 Task: Manage site settings, such as camera and microphone permissions.
Action: Mouse moved to (980, 35)
Screenshot: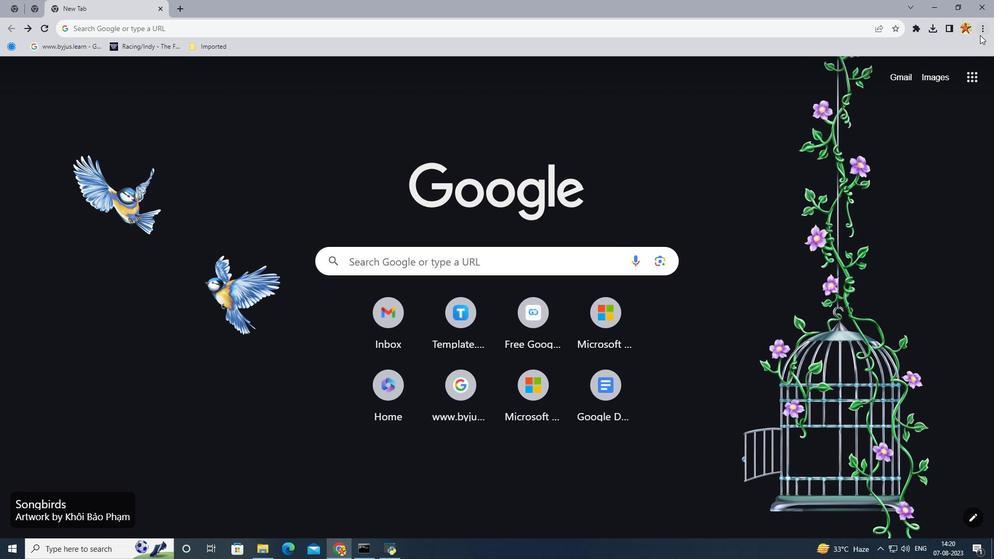 
Action: Mouse pressed left at (980, 35)
Screenshot: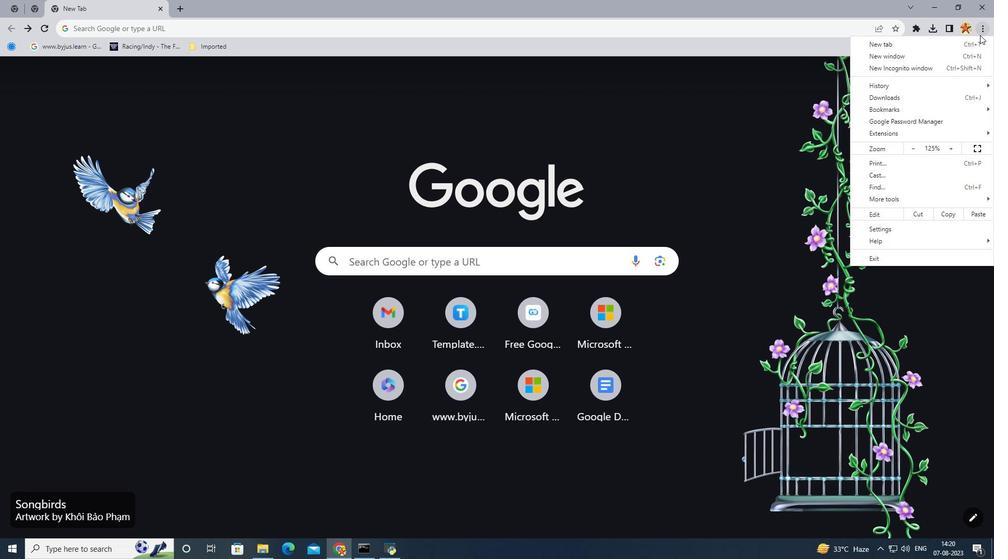 
Action: Mouse moved to (865, 225)
Screenshot: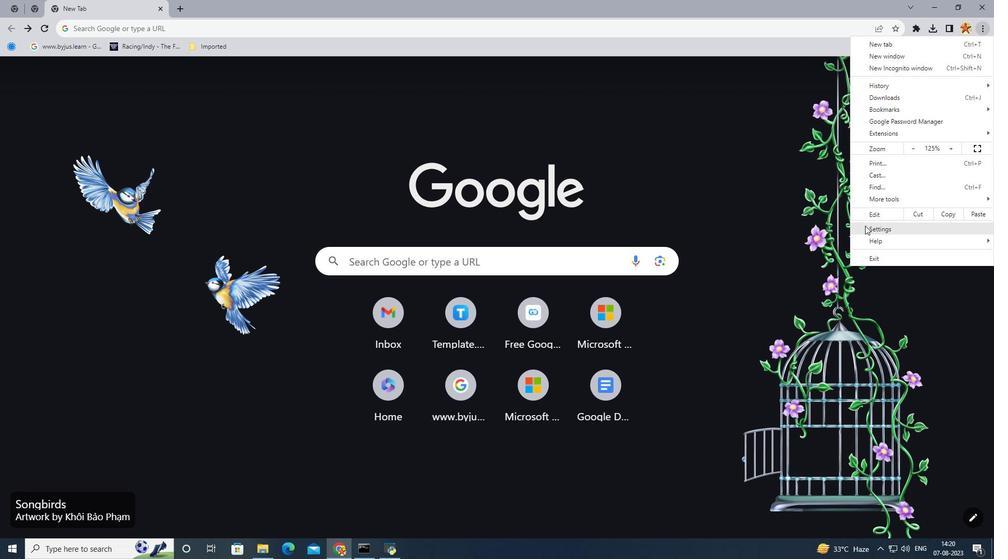
Action: Mouse pressed left at (865, 225)
Screenshot: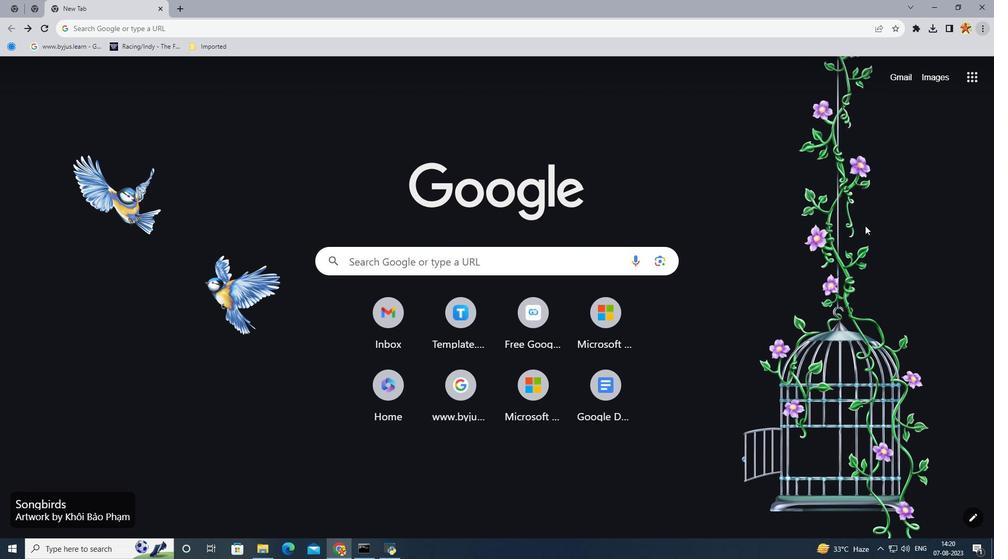 
Action: Mouse moved to (113, 156)
Screenshot: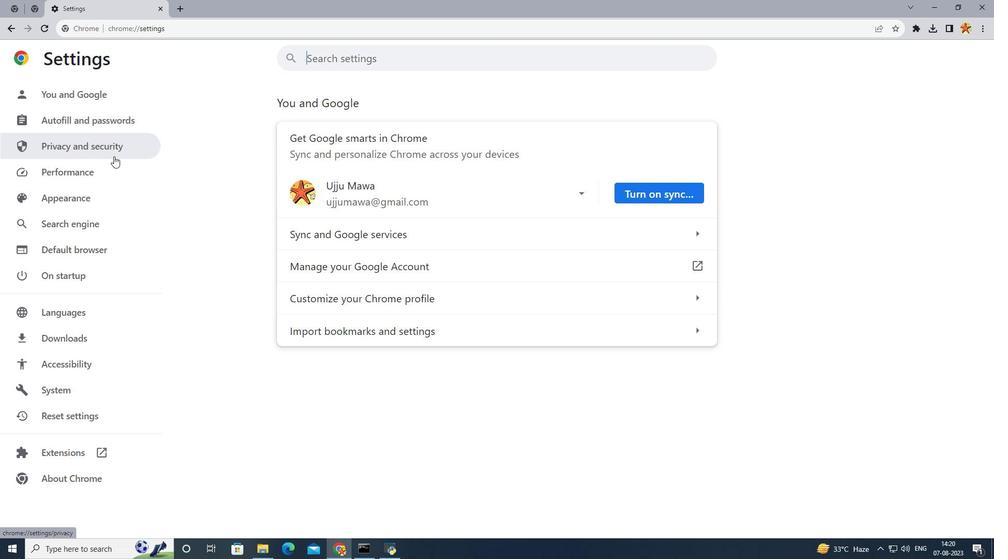 
Action: Mouse pressed left at (113, 156)
Screenshot: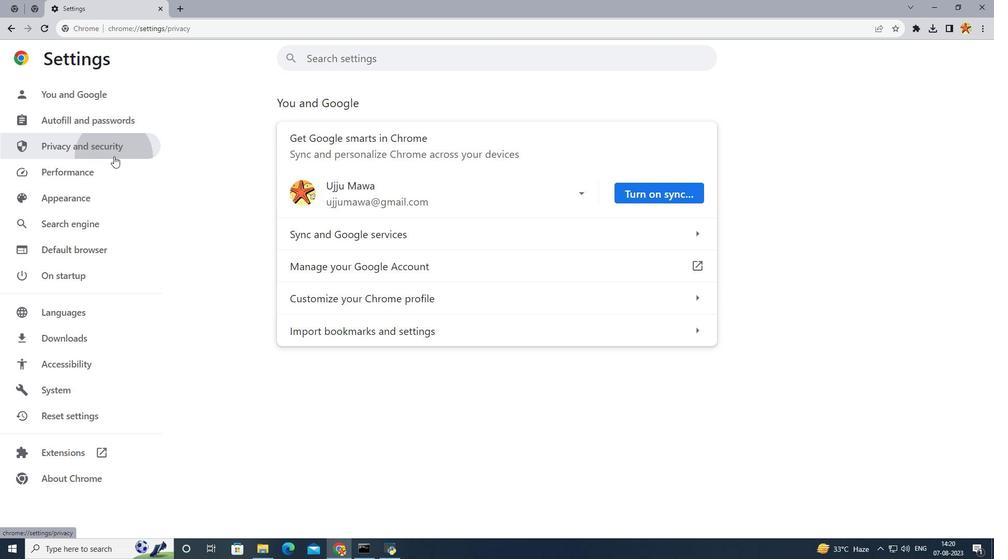 
Action: Mouse moved to (441, 323)
Screenshot: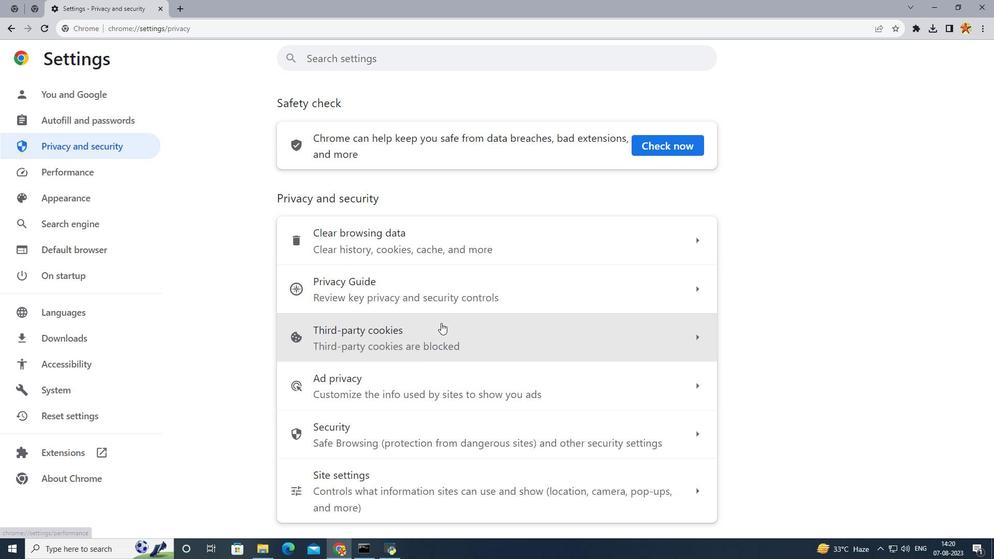 
Action: Mouse scrolled (441, 322) with delta (0, 0)
Screenshot: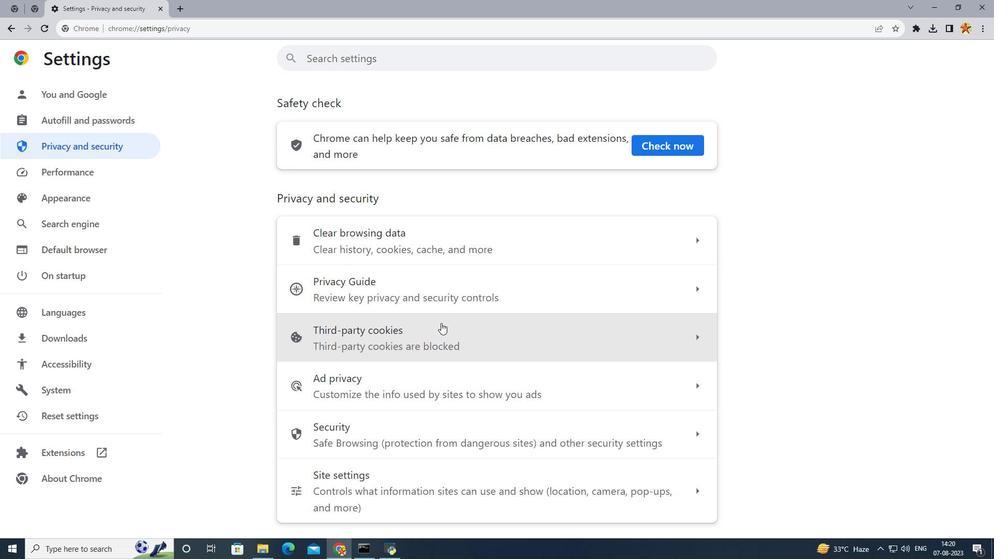
Action: Mouse scrolled (441, 322) with delta (0, 0)
Screenshot: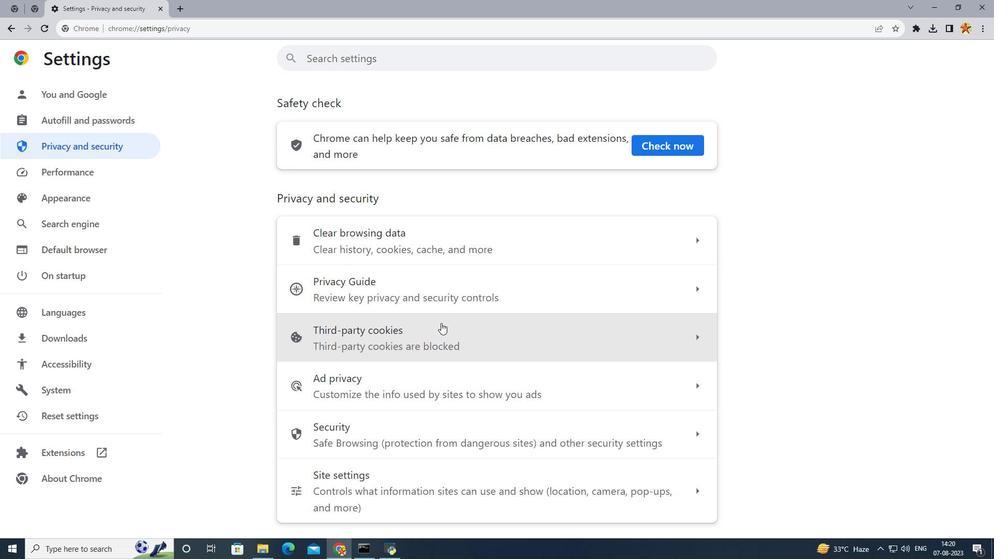 
Action: Mouse scrolled (441, 322) with delta (0, 0)
Screenshot: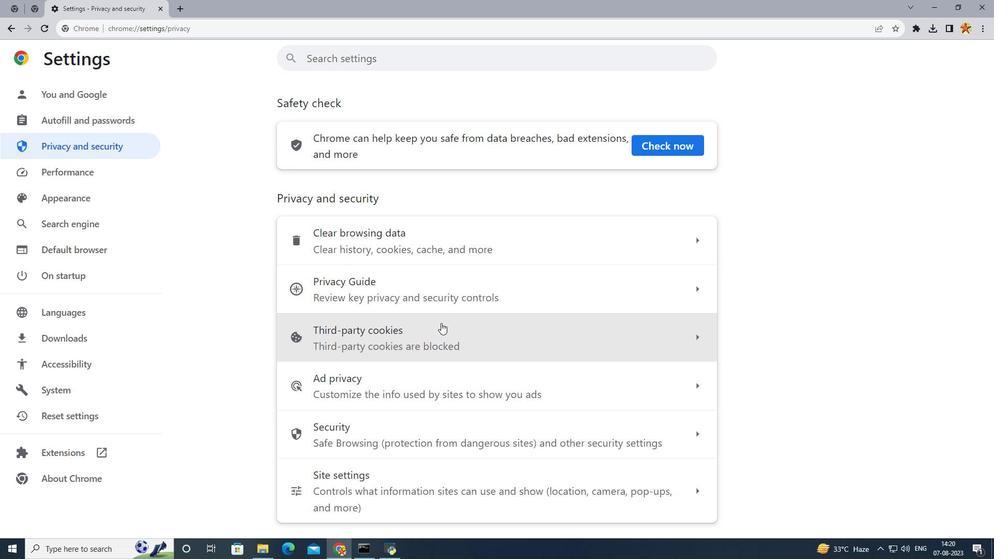 
Action: Mouse scrolled (441, 322) with delta (0, 0)
Screenshot: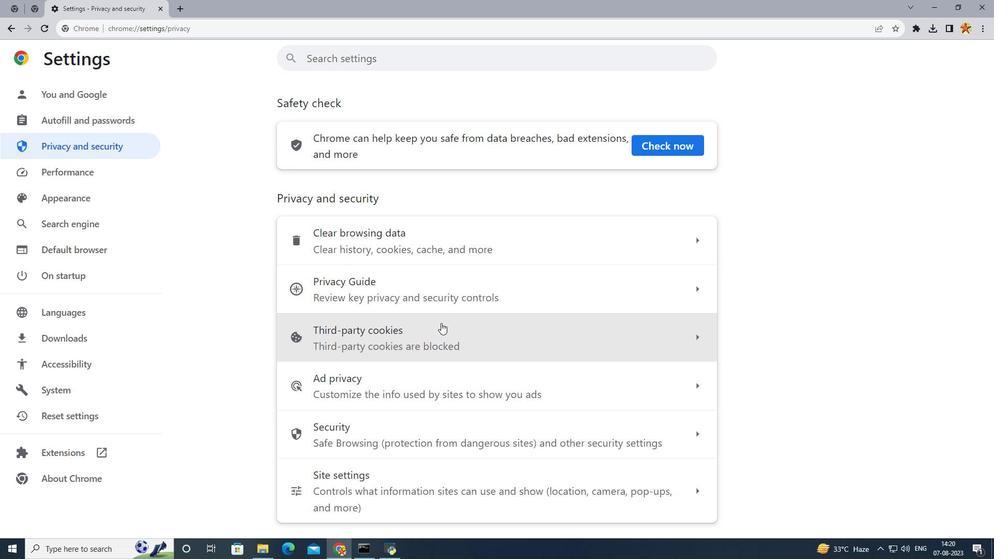 
Action: Mouse scrolled (441, 322) with delta (0, 0)
Screenshot: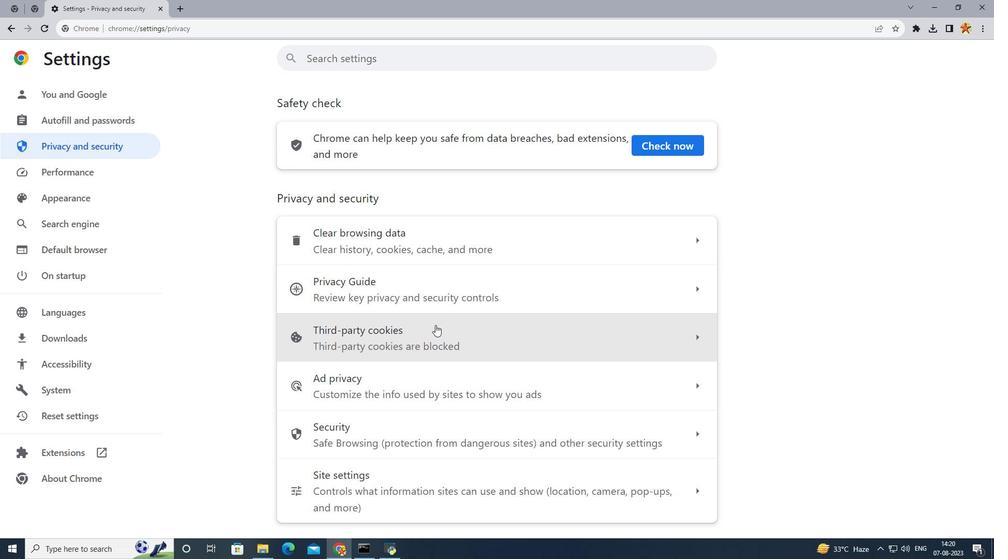 
Action: Mouse scrolled (441, 322) with delta (0, 0)
Screenshot: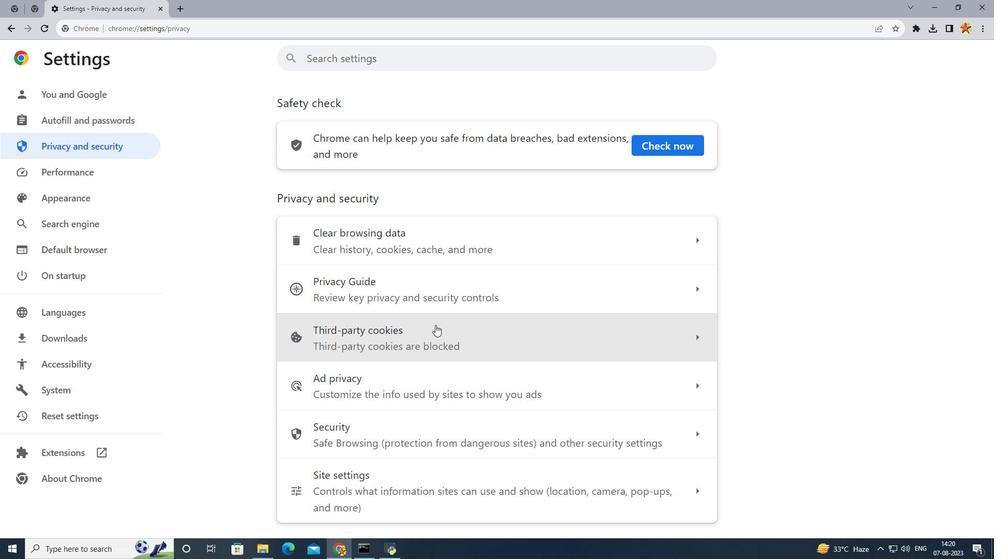 
Action: Mouse moved to (394, 329)
Screenshot: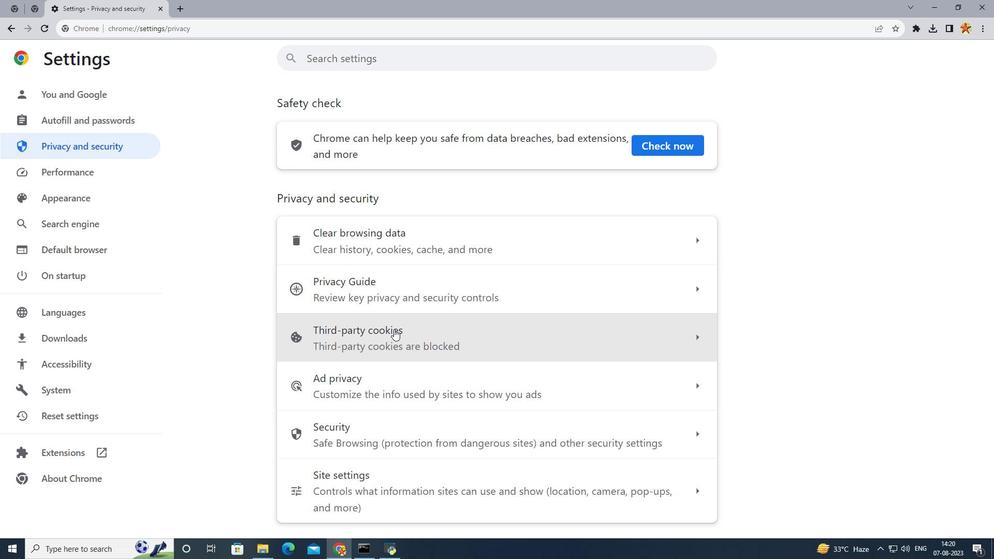 
Action: Mouse scrolled (394, 329) with delta (0, 0)
Screenshot: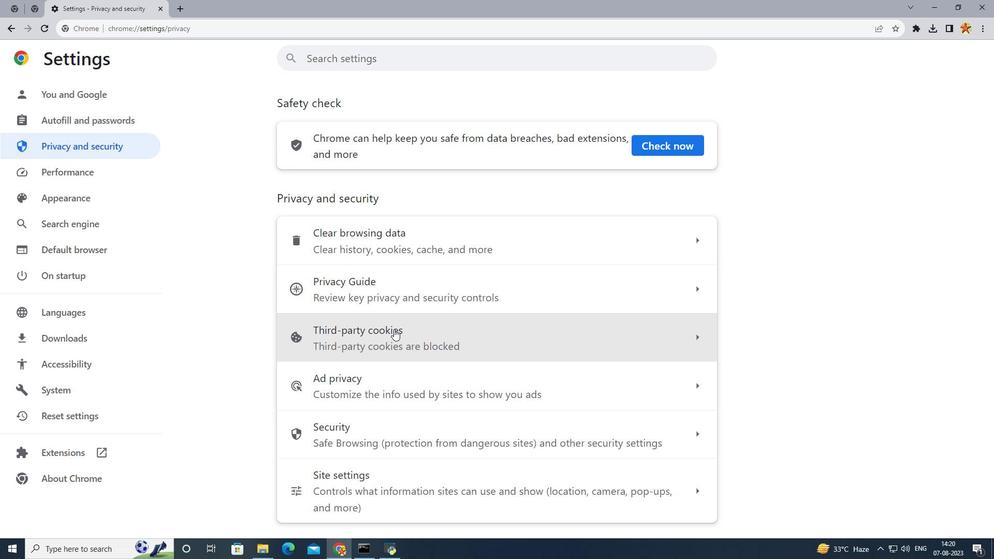
Action: Mouse scrolled (394, 329) with delta (0, 0)
Screenshot: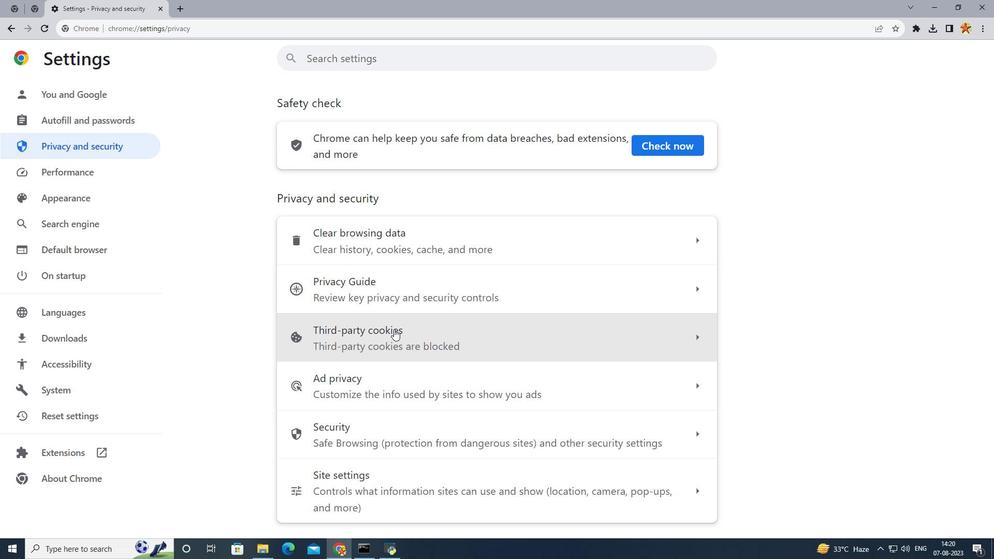 
Action: Mouse scrolled (394, 329) with delta (0, 0)
Screenshot: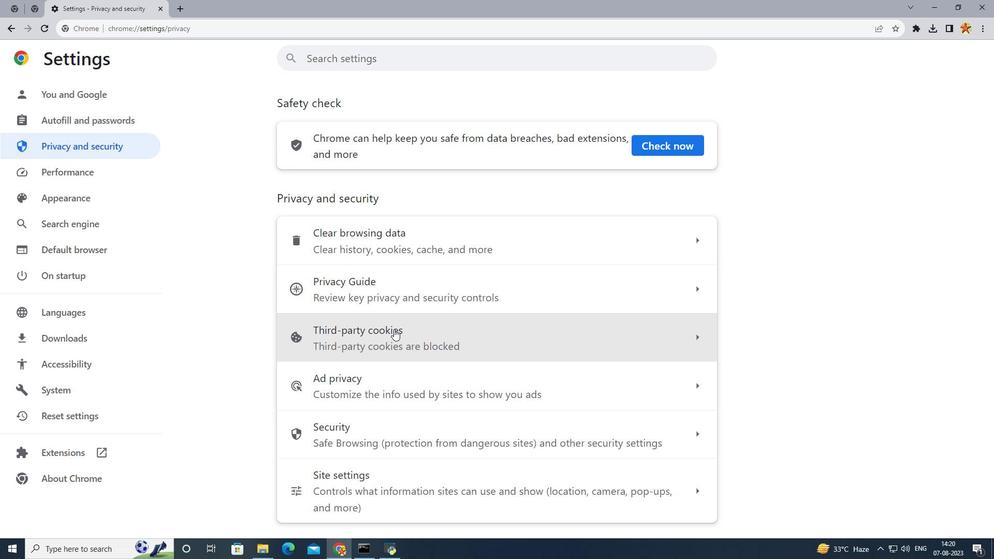 
Action: Mouse scrolled (394, 329) with delta (0, 0)
Screenshot: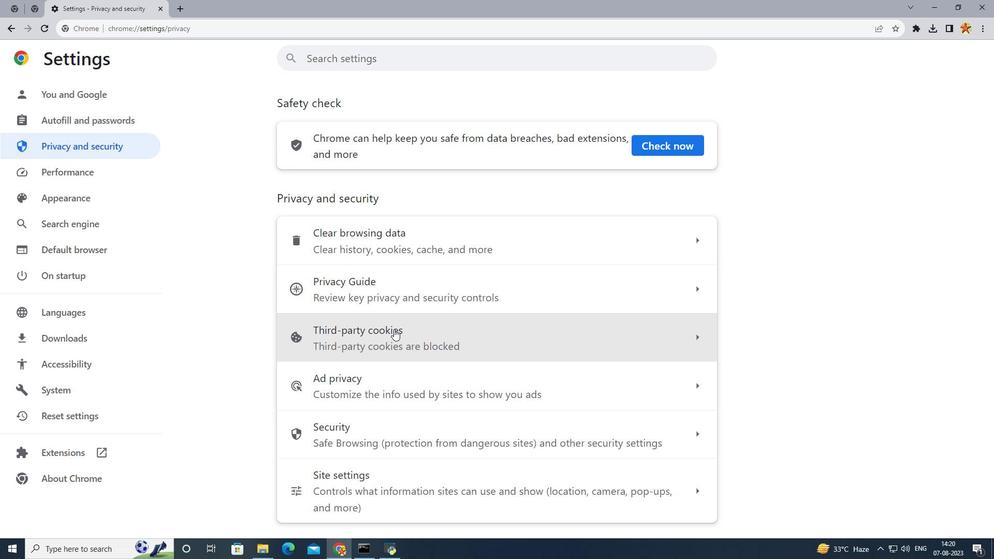 
Action: Mouse scrolled (394, 329) with delta (0, 0)
Screenshot: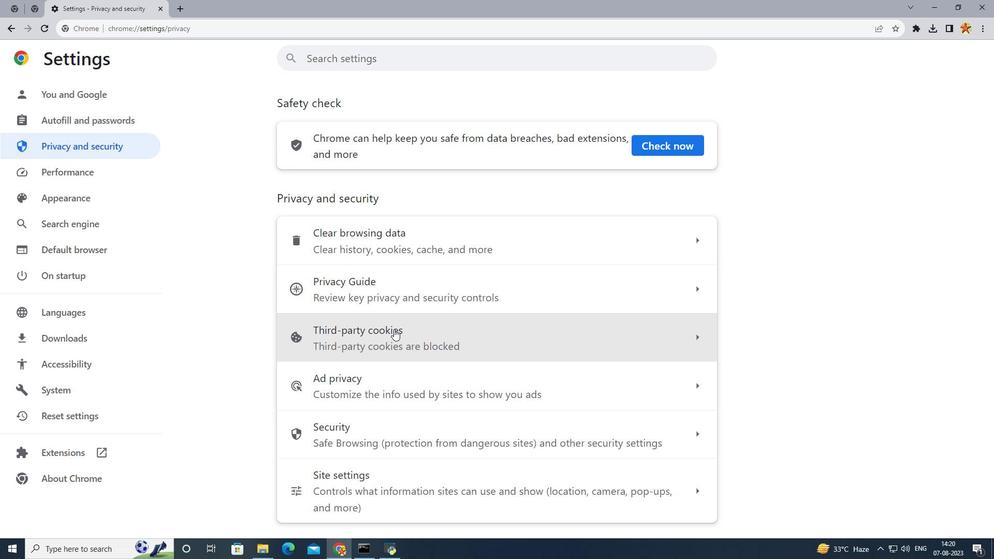 
Action: Mouse scrolled (394, 329) with delta (0, 0)
Screenshot: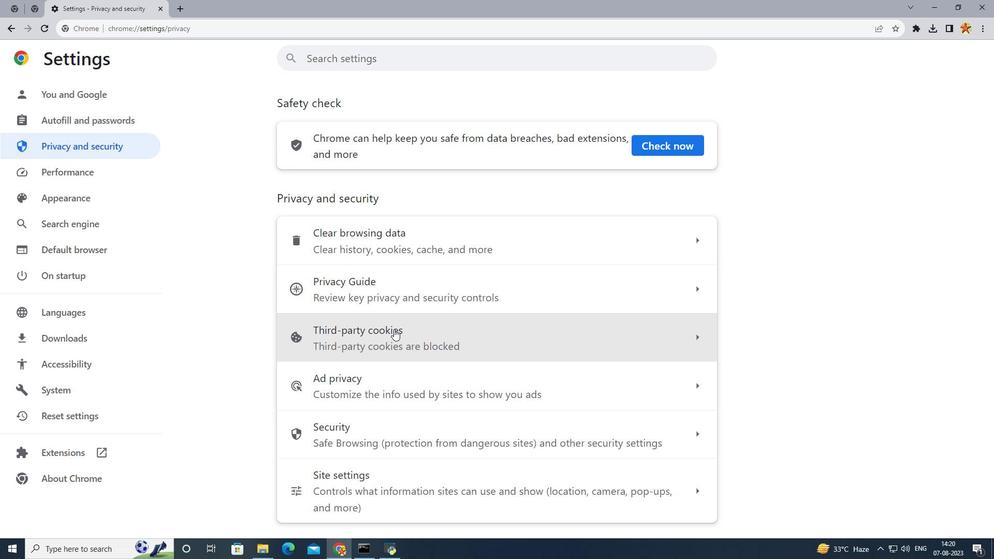 
Action: Mouse moved to (359, 388)
Screenshot: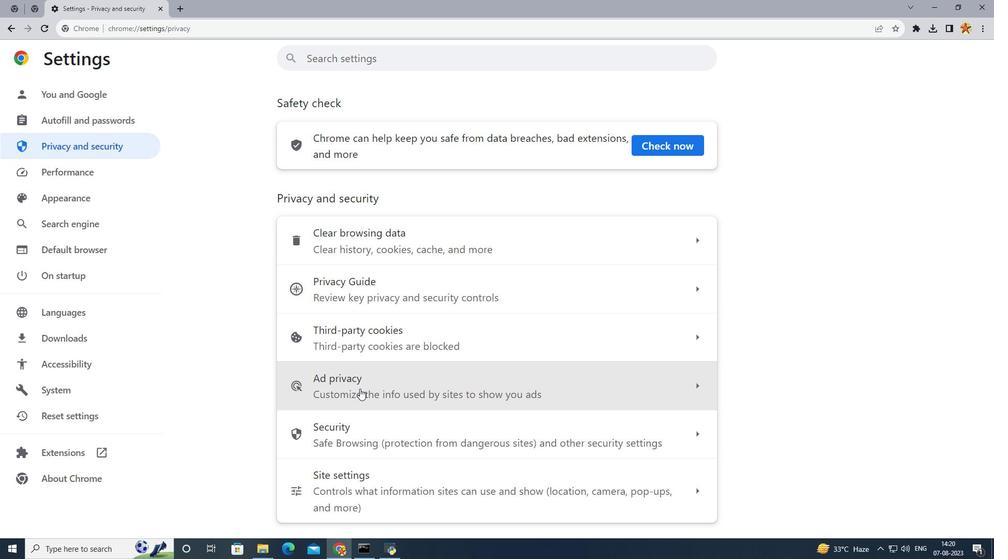 
Action: Mouse scrolled (359, 388) with delta (0, 0)
Screenshot: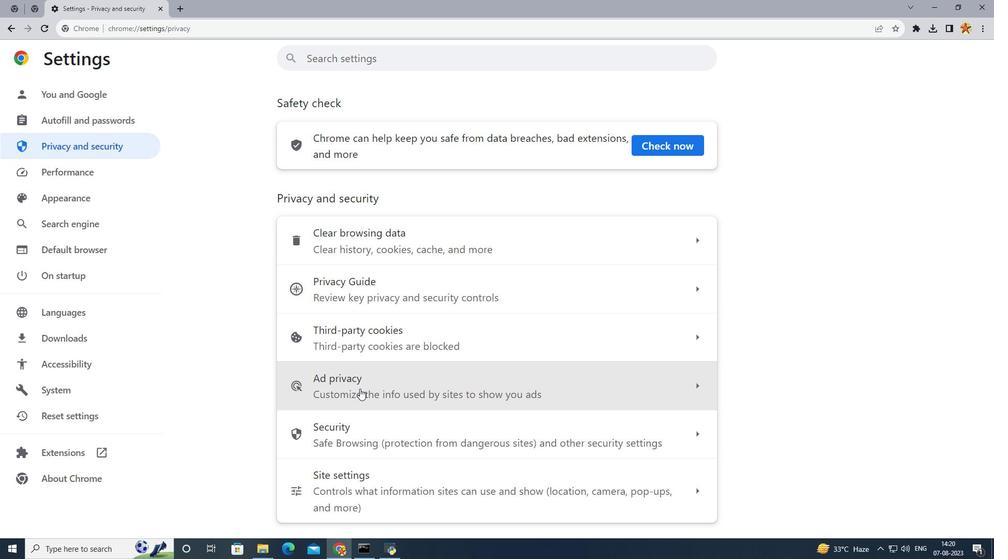 
Action: Mouse moved to (357, 485)
Screenshot: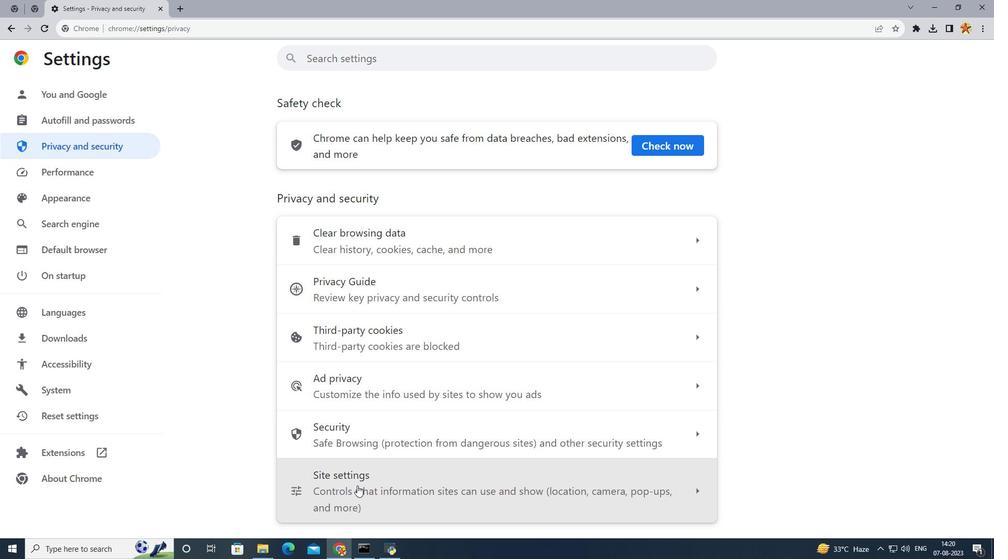 
Action: Mouse scrolled (357, 485) with delta (0, 0)
Screenshot: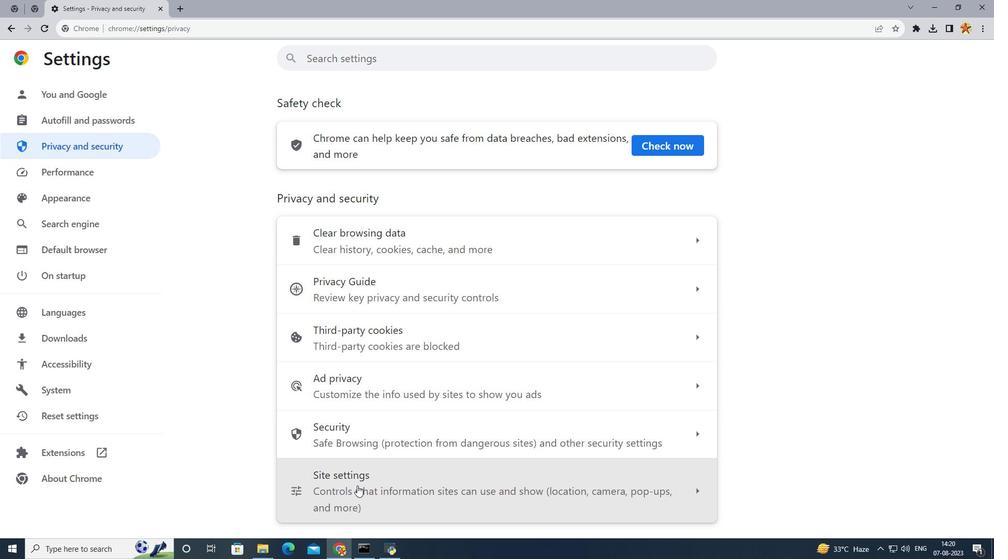 
Action: Mouse pressed left at (357, 485)
Screenshot: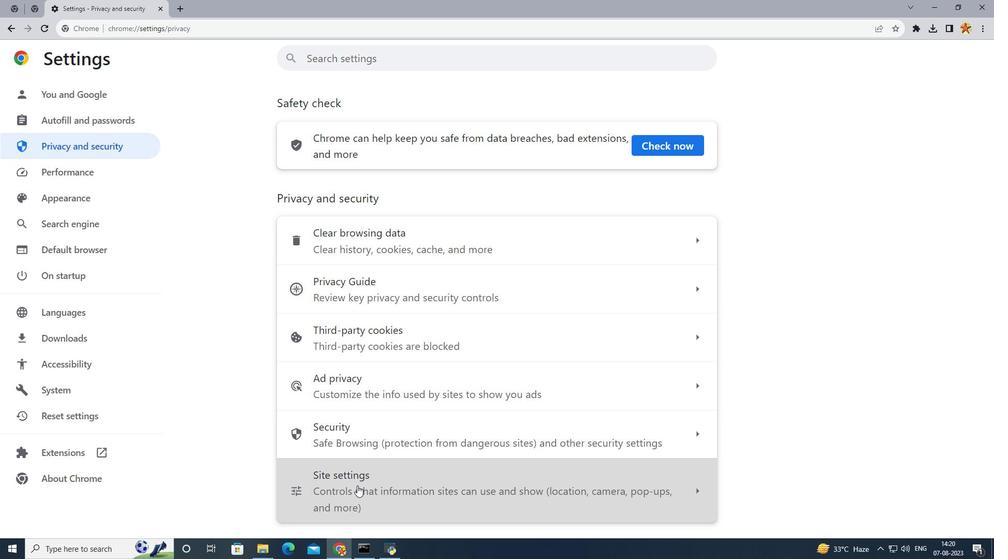 
Action: Mouse moved to (376, 445)
Screenshot: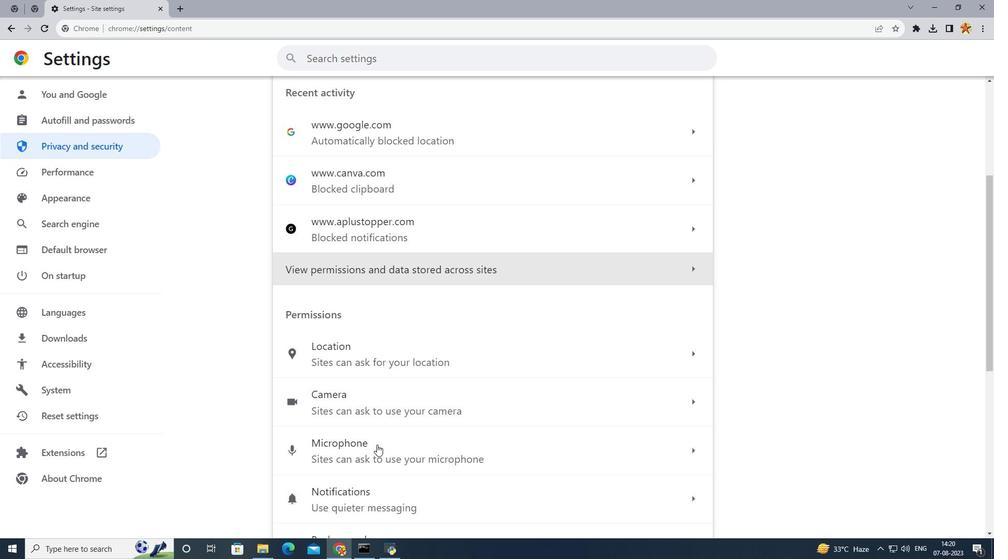 
Action: Mouse scrolled (376, 430) with delta (0, 0)
Screenshot: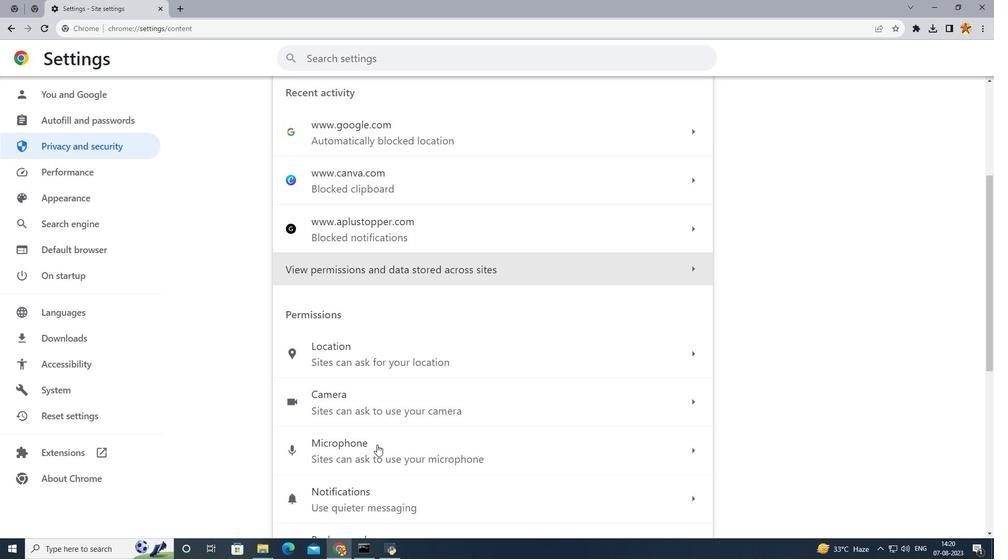 
Action: Mouse moved to (376, 444)
Screenshot: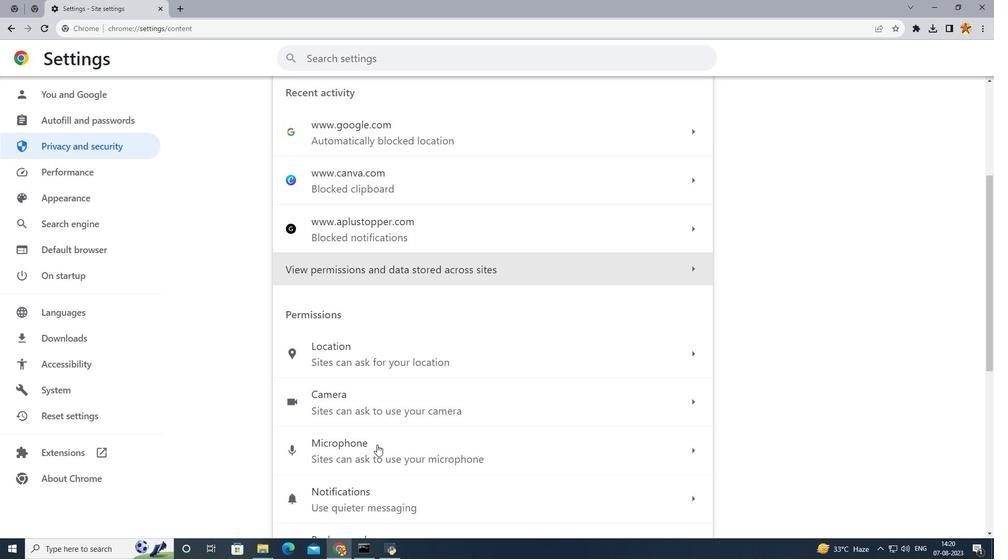 
Action: Mouse scrolled (376, 436) with delta (0, 0)
Screenshot: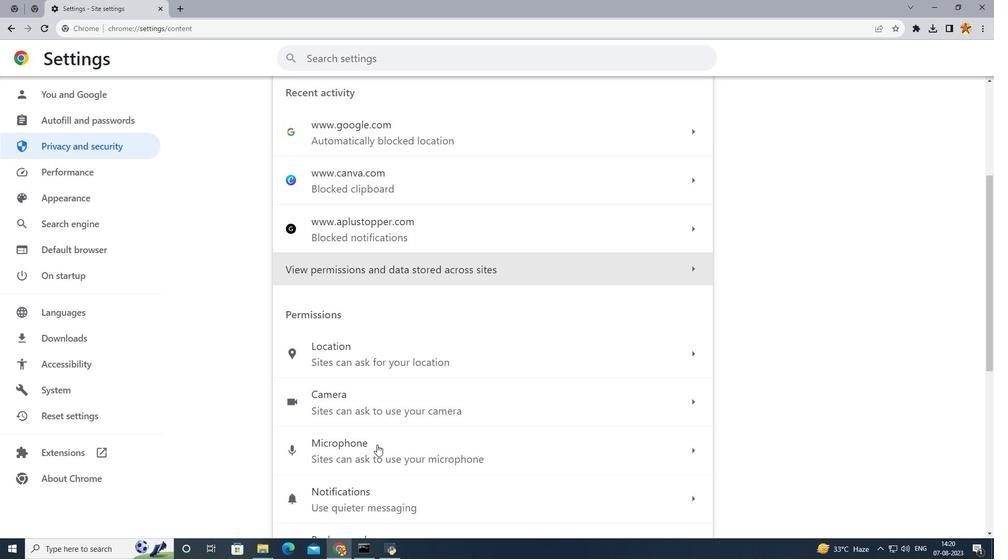 
Action: Mouse scrolled (375, 443) with delta (0, 0)
Screenshot: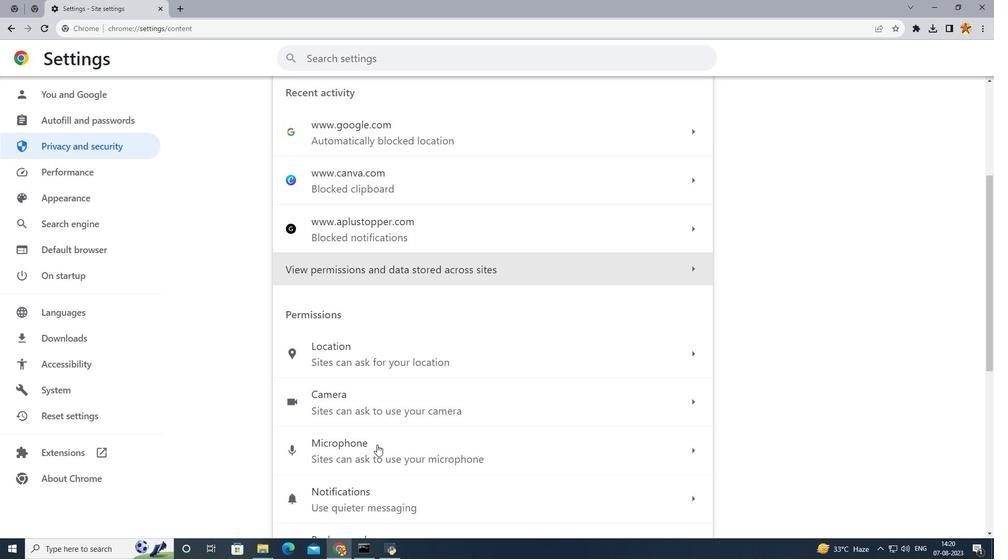 
Action: Mouse scrolled (374, 445) with delta (0, 0)
Screenshot: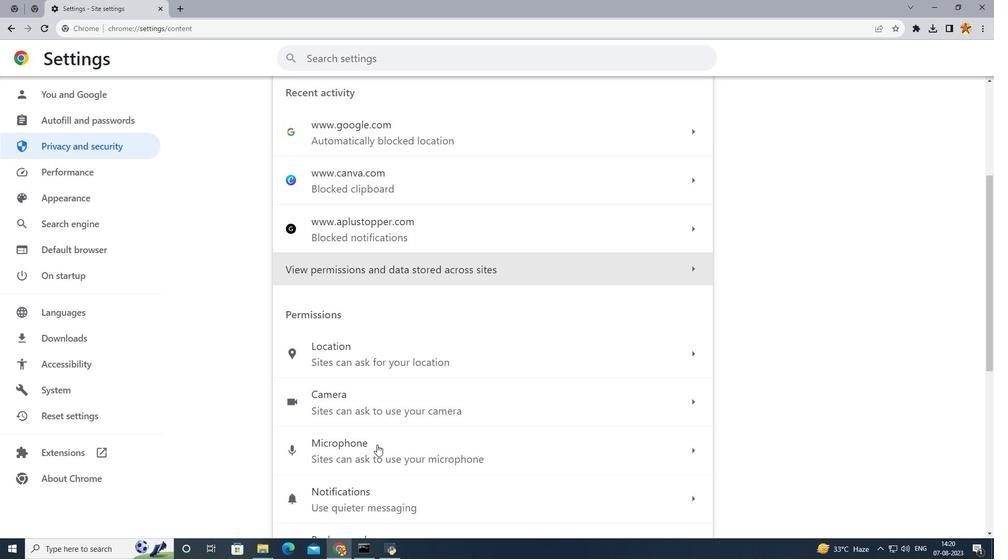 
Action: Mouse scrolled (374, 445) with delta (0, -1)
Screenshot: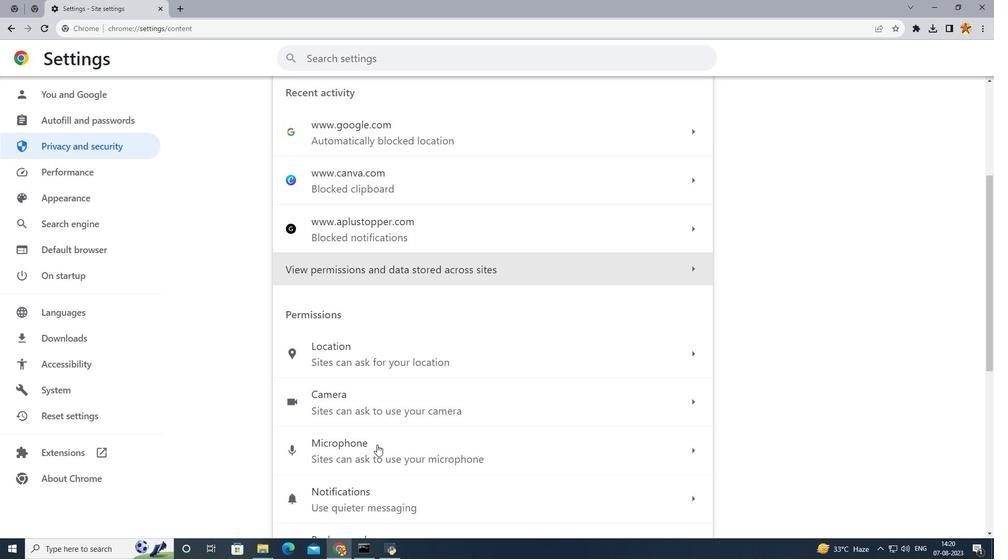 
Action: Mouse scrolled (374, 445) with delta (0, 0)
Screenshot: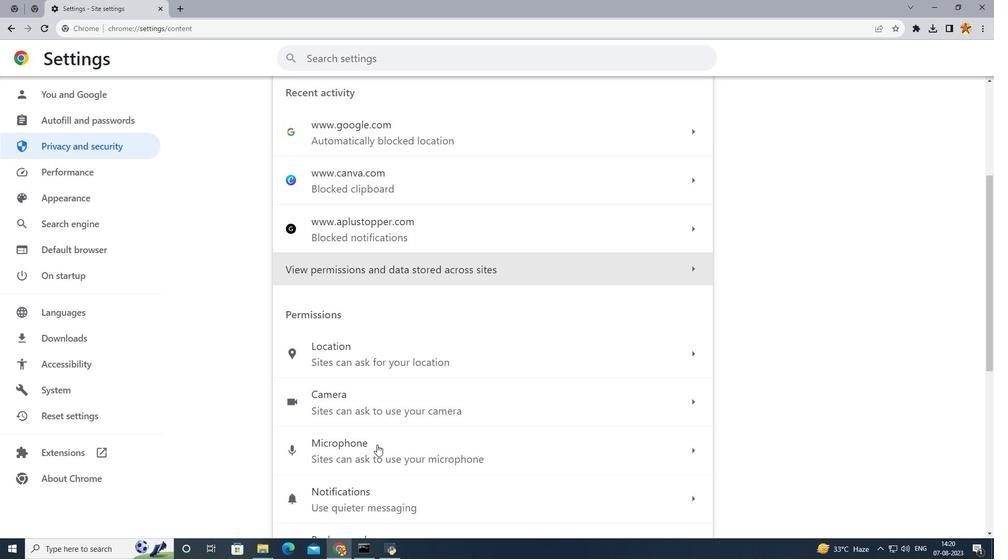 
Action: Mouse scrolled (373, 445) with delta (0, 0)
Screenshot: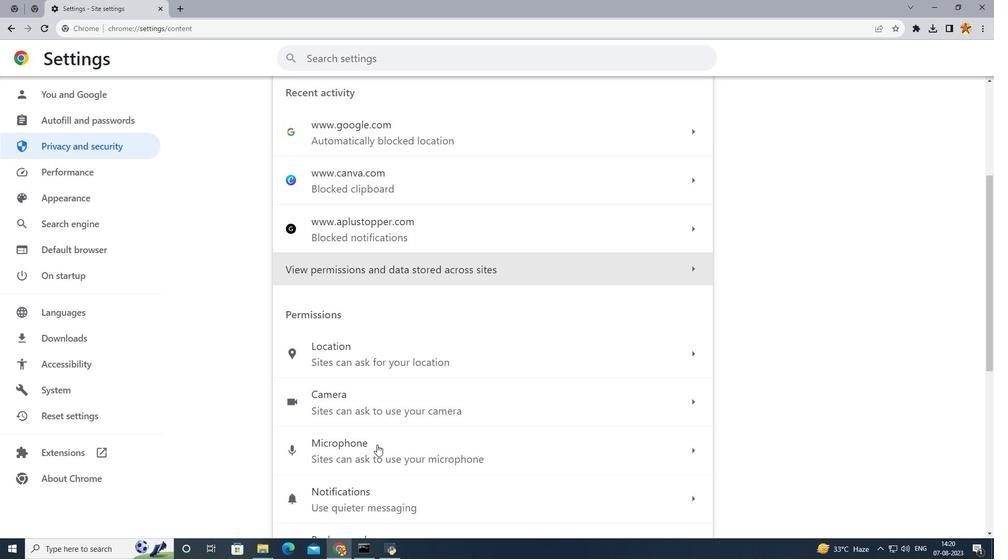 
Action: Mouse scrolled (373, 445) with delta (0, 0)
Screenshot: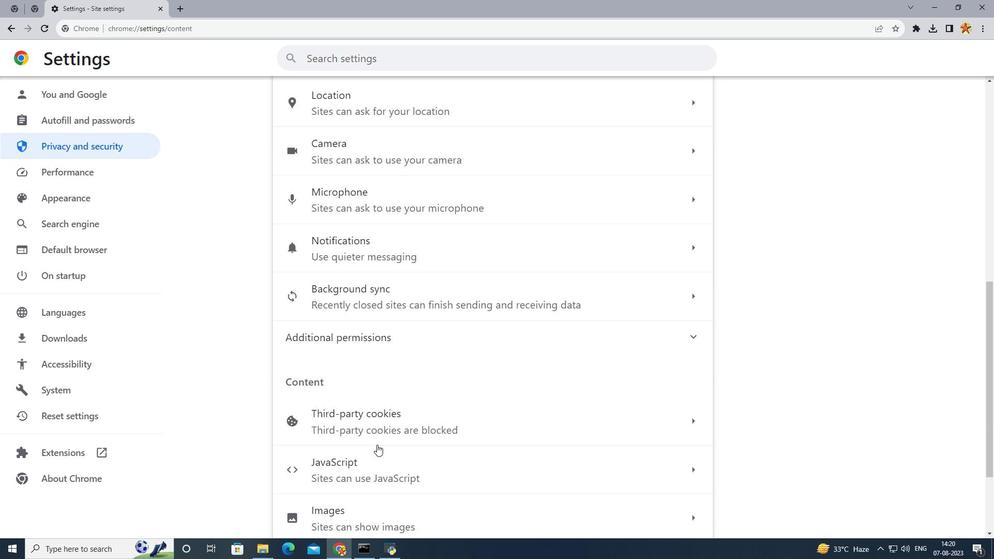 
Action: Mouse moved to (380, 444)
Screenshot: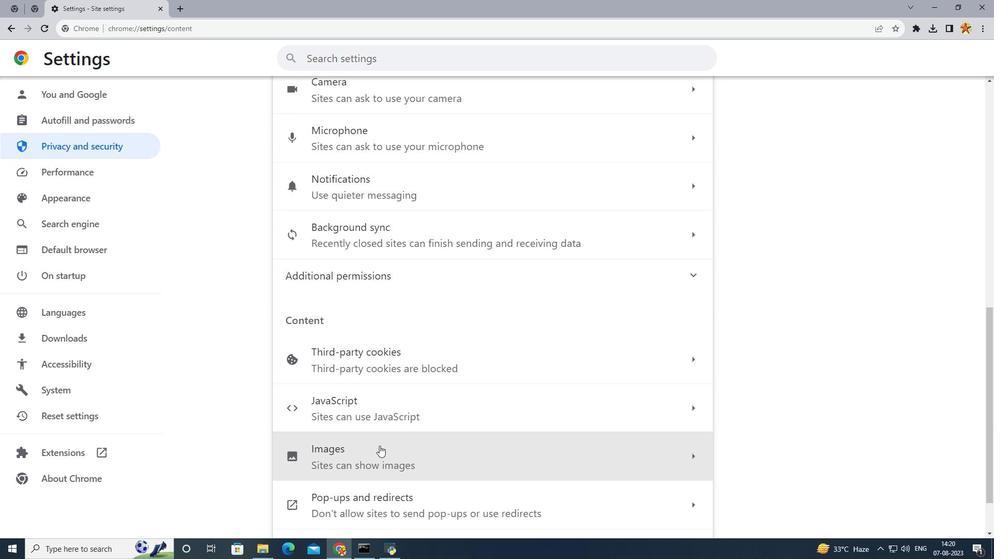 
Action: Mouse scrolled (380, 443) with delta (0, 0)
Screenshot: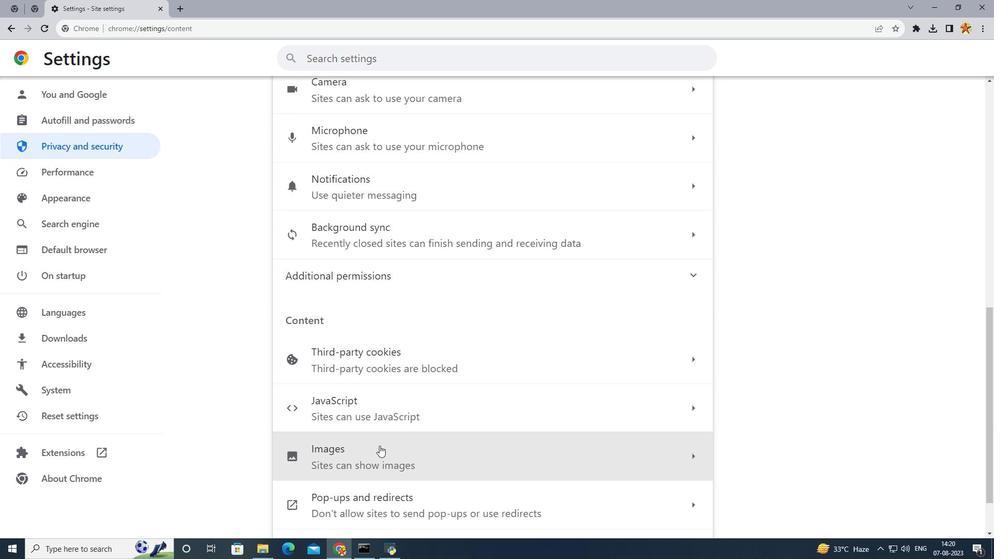 
Action: Mouse moved to (380, 445)
Screenshot: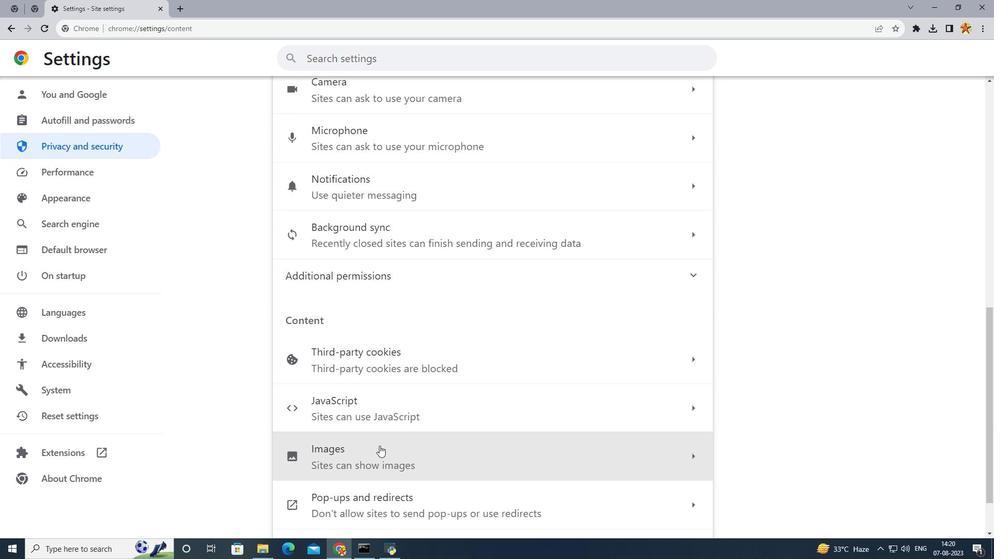 
Action: Mouse scrolled (380, 444) with delta (0, 0)
Screenshot: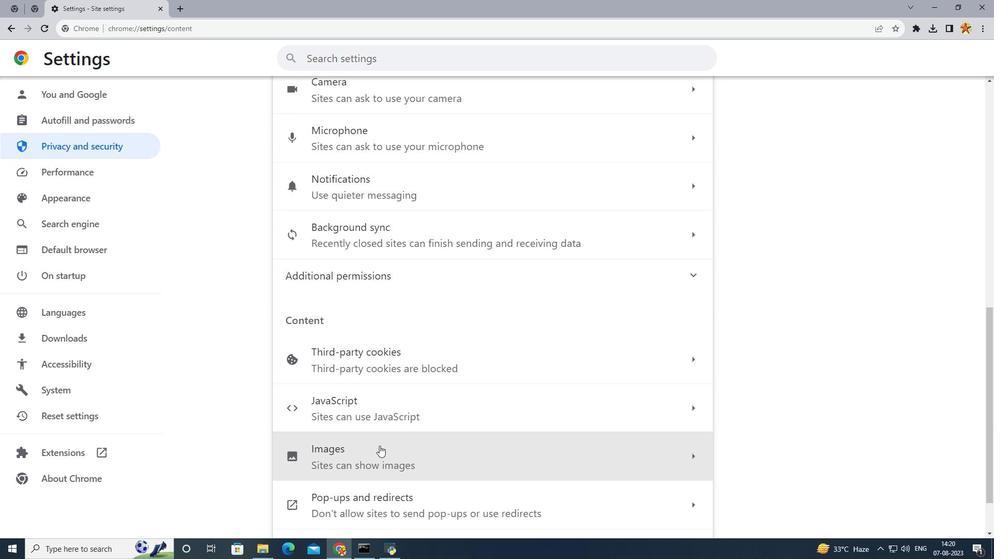 
Action: Mouse moved to (380, 445)
Screenshot: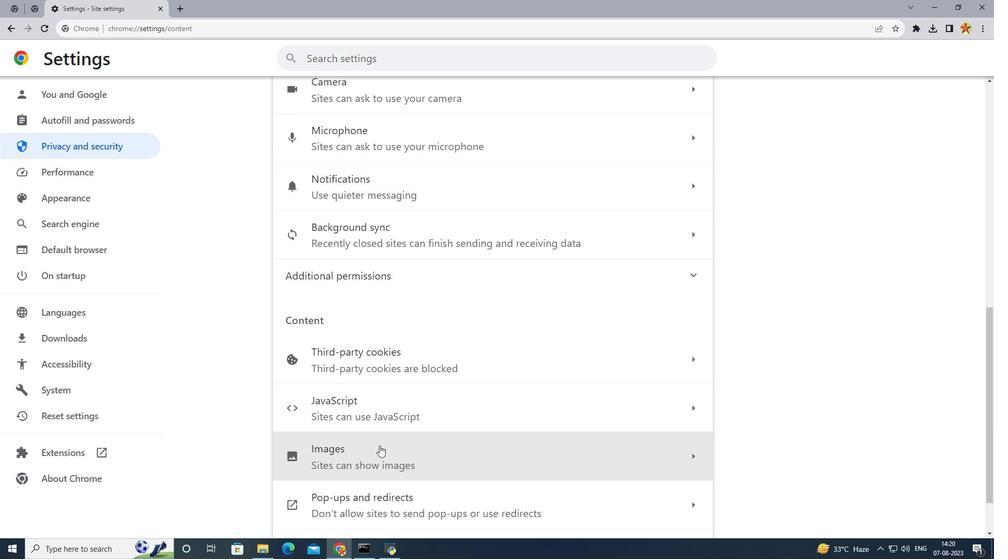 
Action: Mouse scrolled (380, 445) with delta (0, 0)
Screenshot: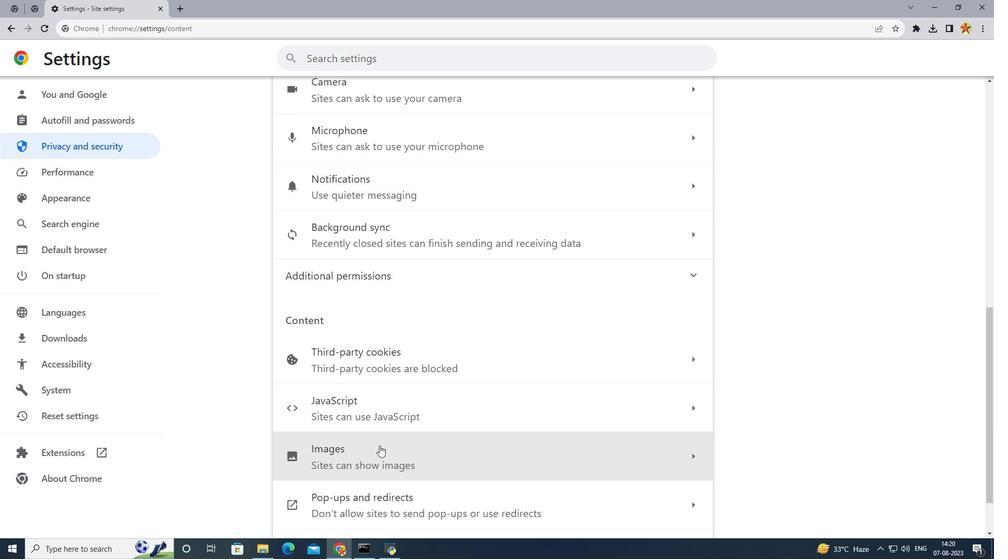 
Action: Mouse scrolled (380, 445) with delta (0, 0)
Screenshot: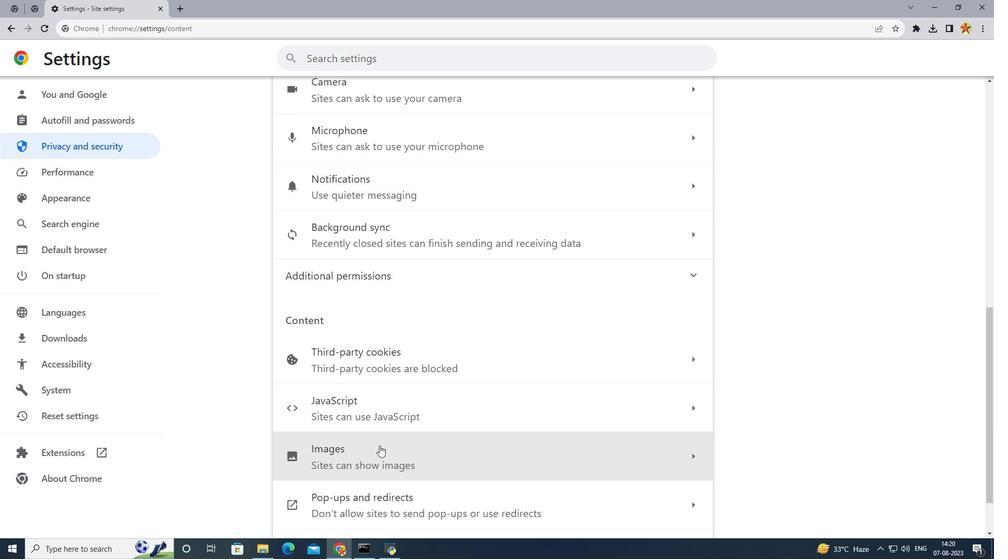 
Action: Mouse moved to (379, 445)
Screenshot: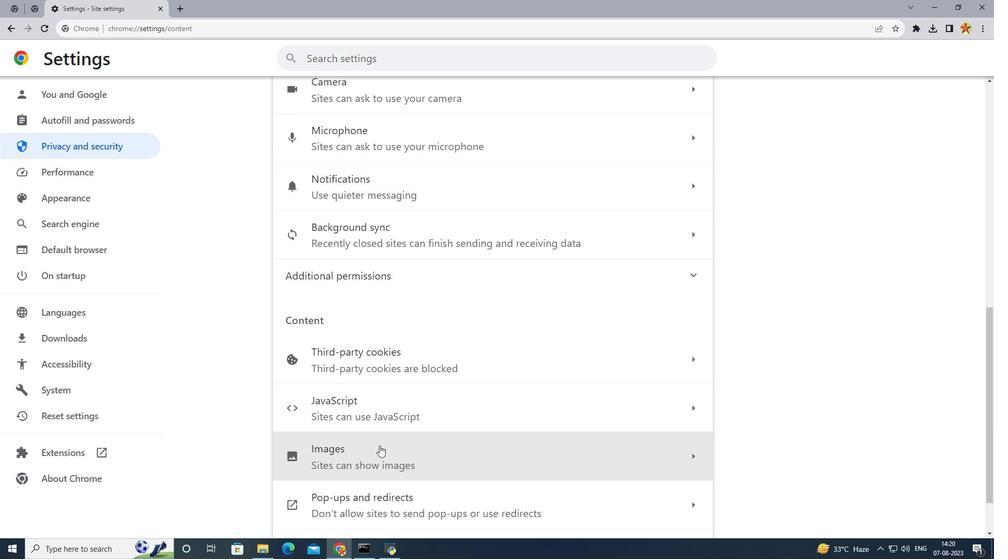 
Action: Mouse scrolled (379, 445) with delta (0, 0)
Screenshot: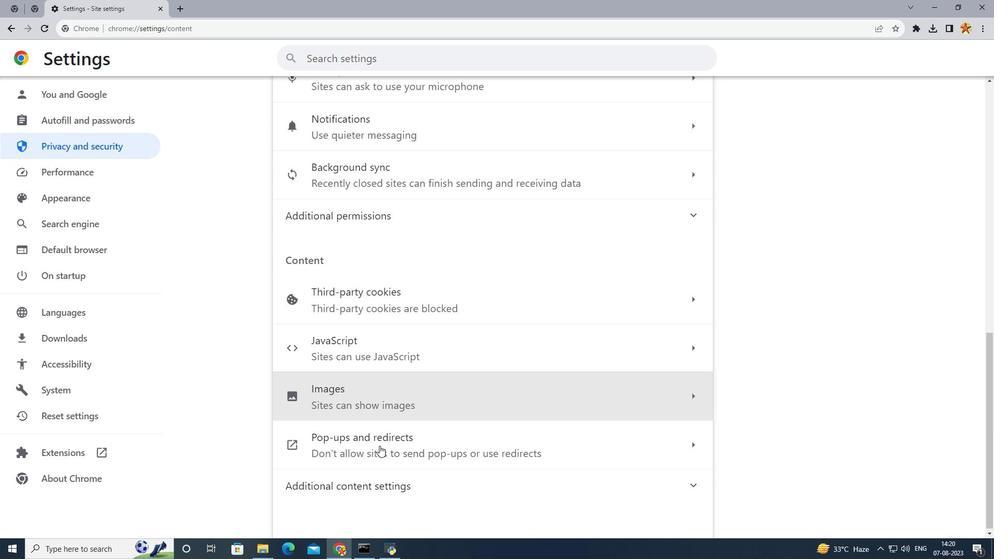 
Action: Mouse scrolled (379, 445) with delta (0, 0)
Screenshot: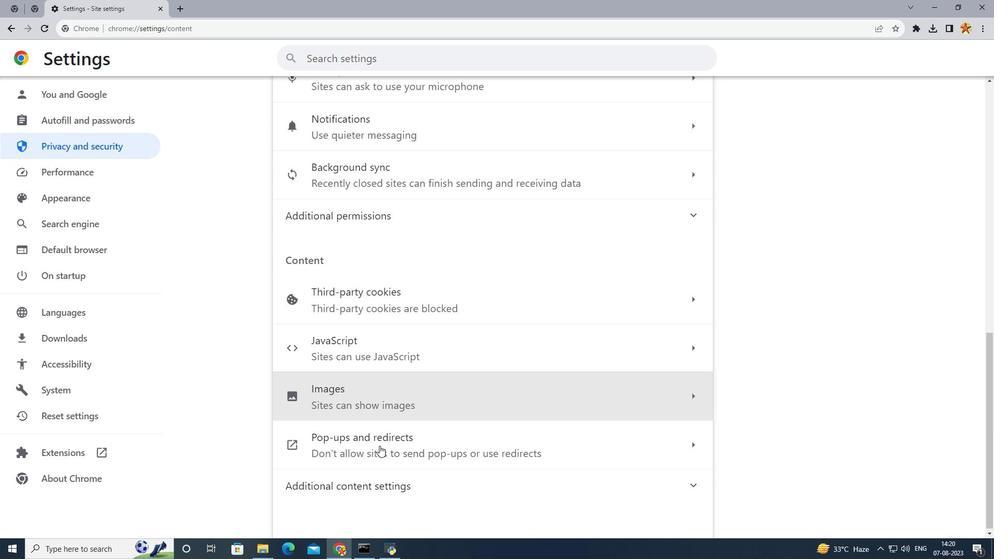 
Action: Mouse scrolled (379, 445) with delta (0, 0)
Screenshot: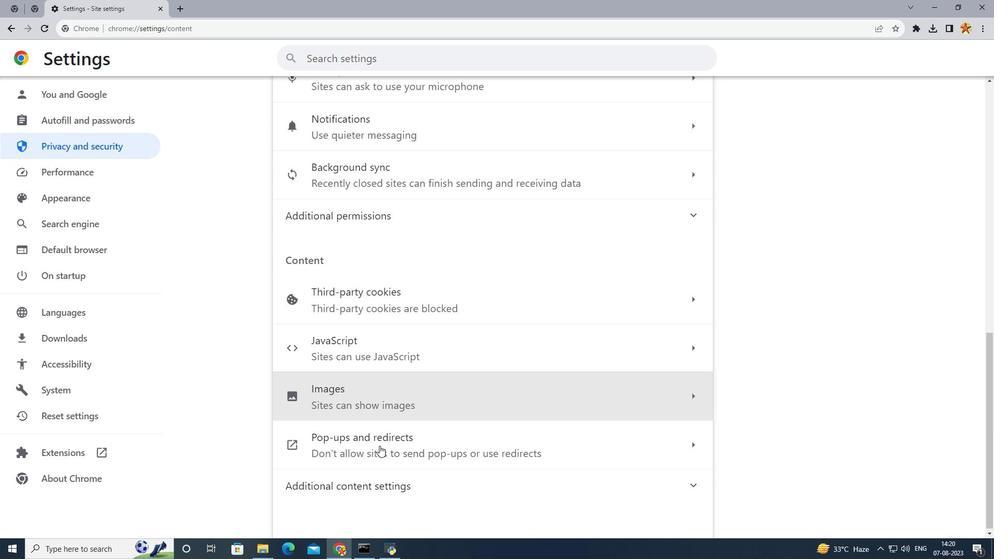 
Action: Mouse moved to (379, 445)
Screenshot: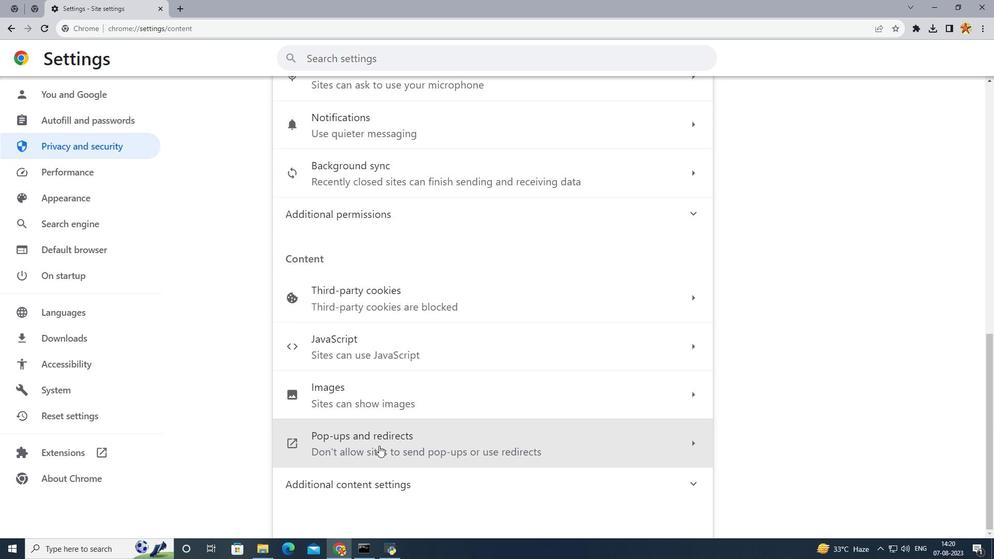 
Action: Mouse scrolled (379, 446) with delta (0, 0)
Screenshot: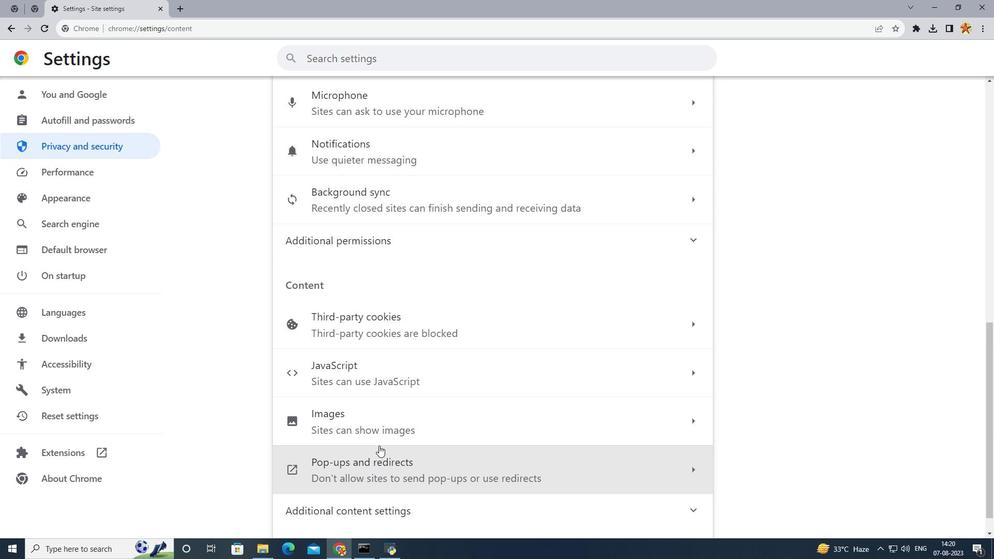 
Action: Mouse scrolled (379, 446) with delta (0, 0)
Screenshot: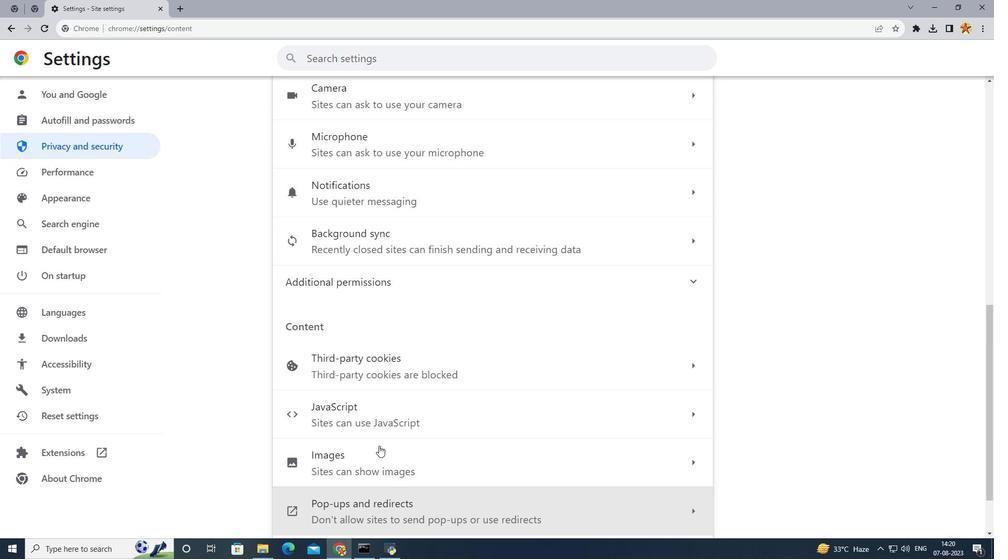 
Action: Mouse scrolled (379, 446) with delta (0, 0)
Screenshot: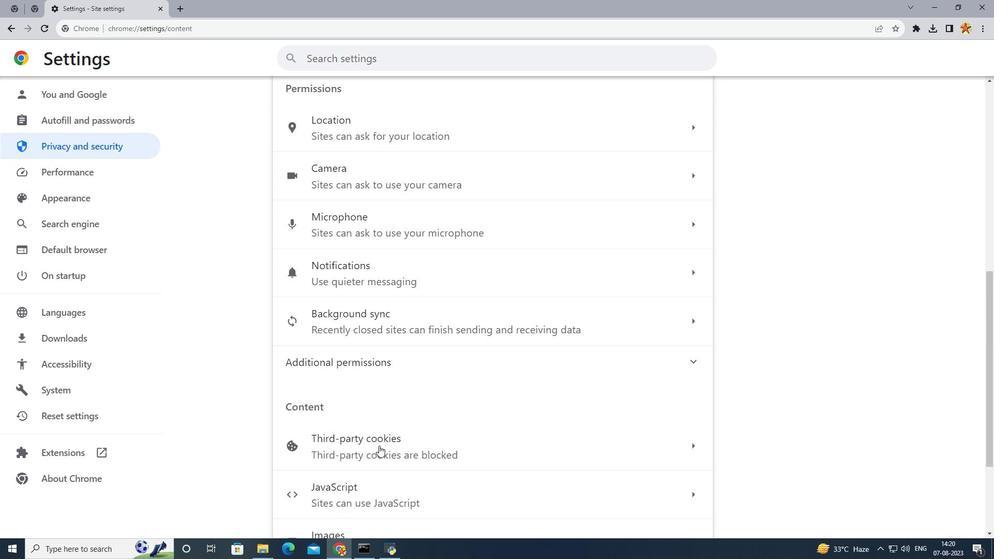 
Action: Mouse moved to (379, 445)
Screenshot: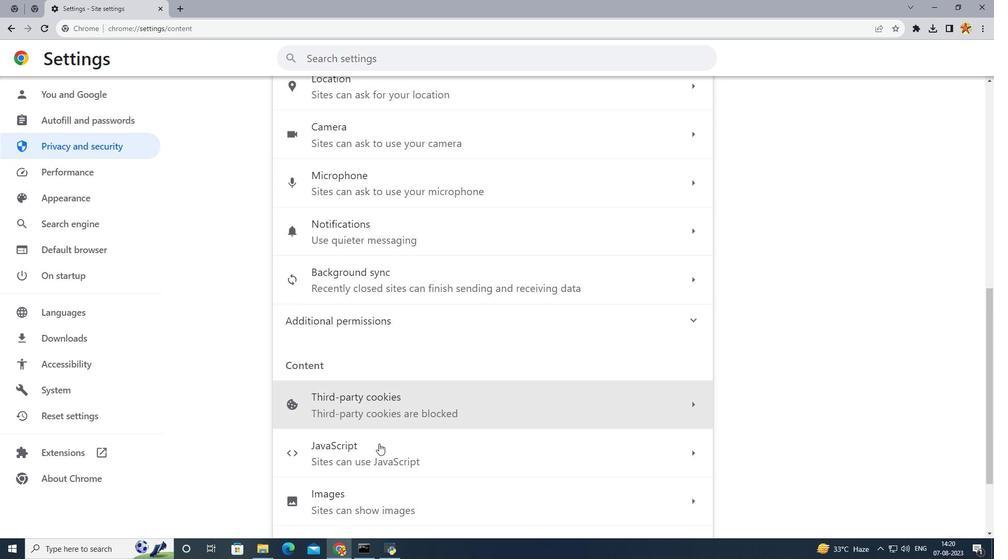 
Action: Mouse scrolled (379, 444) with delta (0, 0)
Screenshot: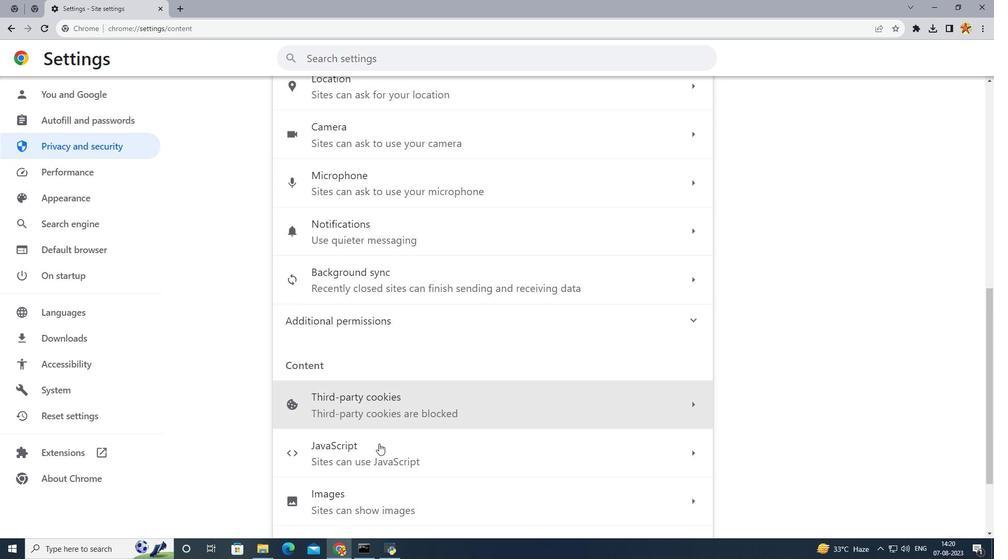
Action: Mouse scrolled (379, 444) with delta (0, 0)
Screenshot: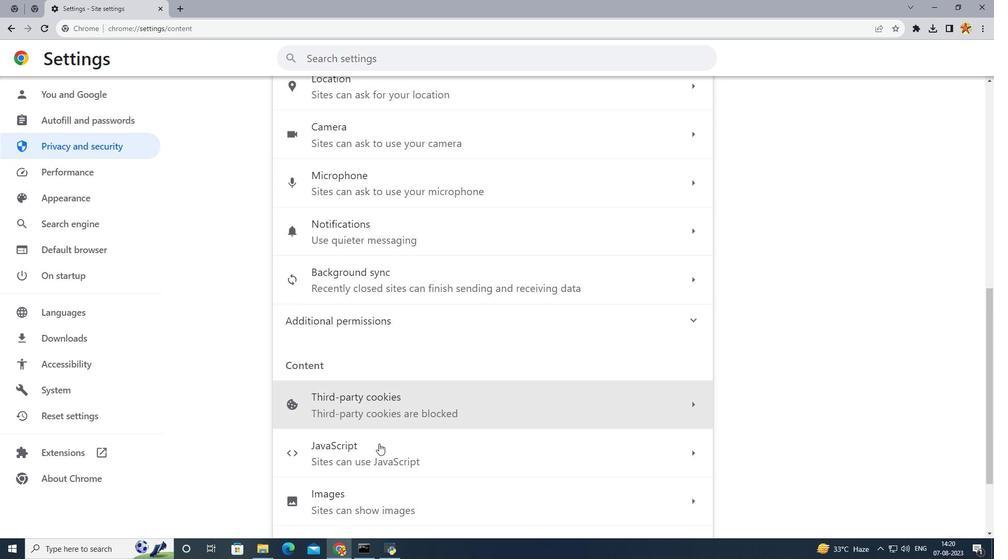 
Action: Mouse moved to (379, 443)
Screenshot: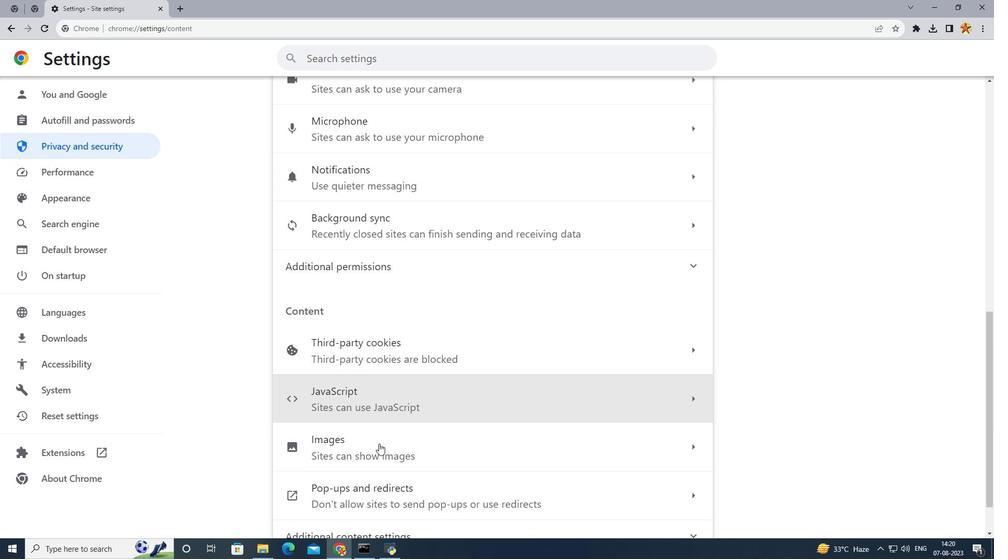 
Action: Mouse scrolled (379, 444) with delta (0, 0)
Screenshot: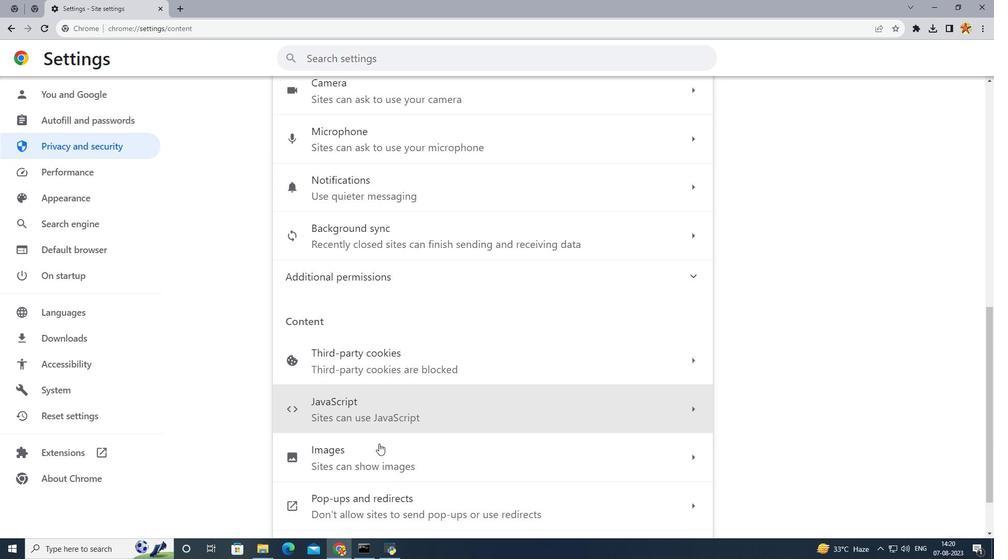 
Action: Mouse scrolled (379, 444) with delta (0, 0)
Screenshot: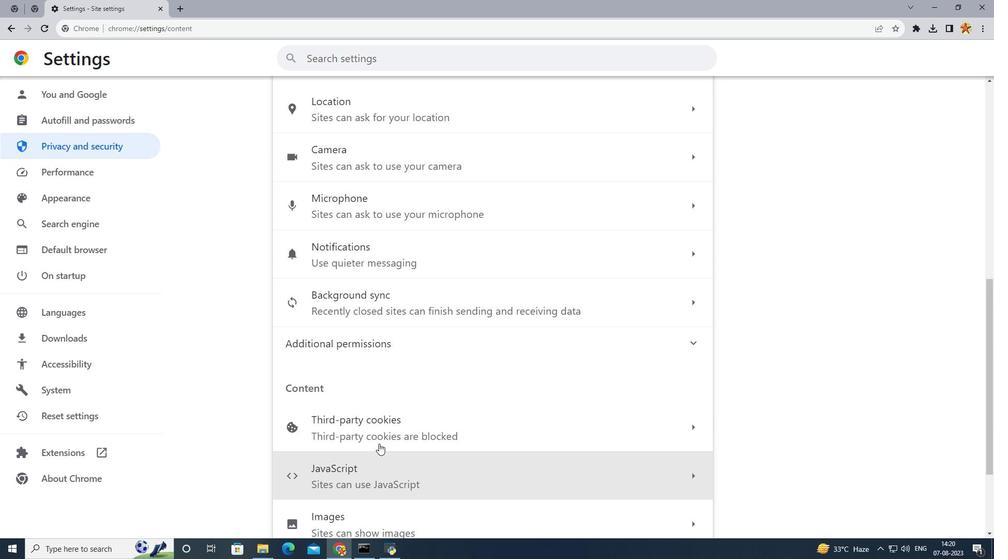 
Action: Mouse scrolled (379, 444) with delta (0, 0)
Screenshot: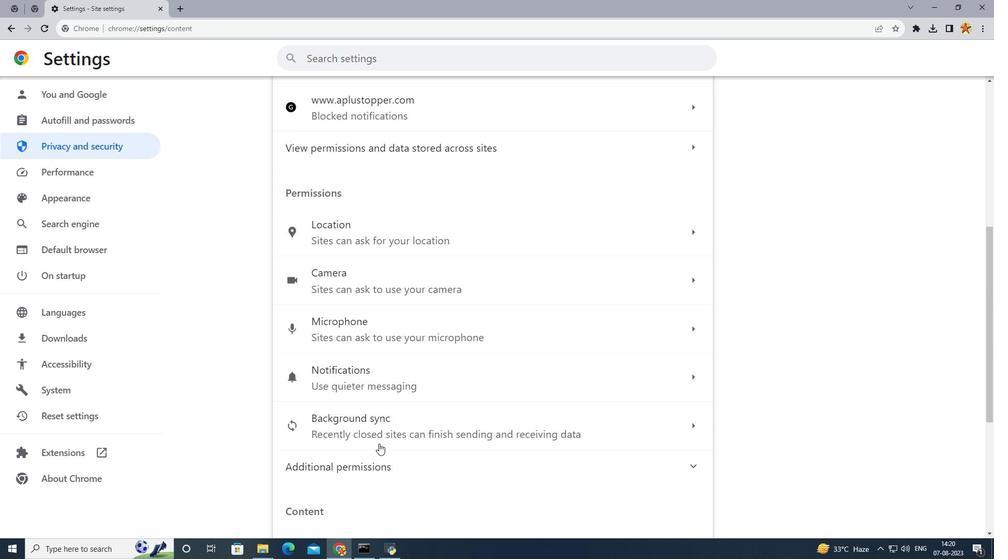 
Action: Mouse scrolled (379, 444) with delta (0, 0)
Screenshot: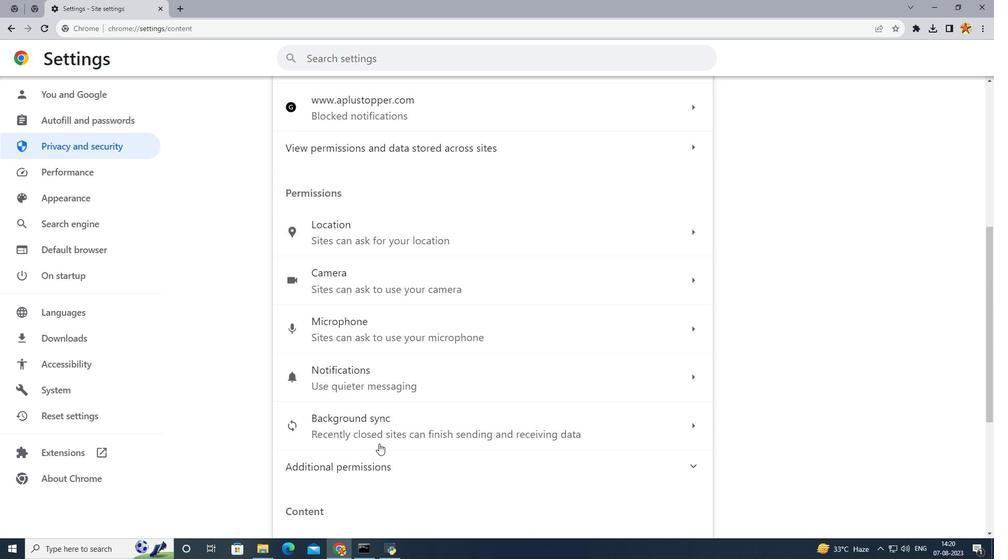 
Action: Mouse scrolled (379, 444) with delta (0, 0)
Screenshot: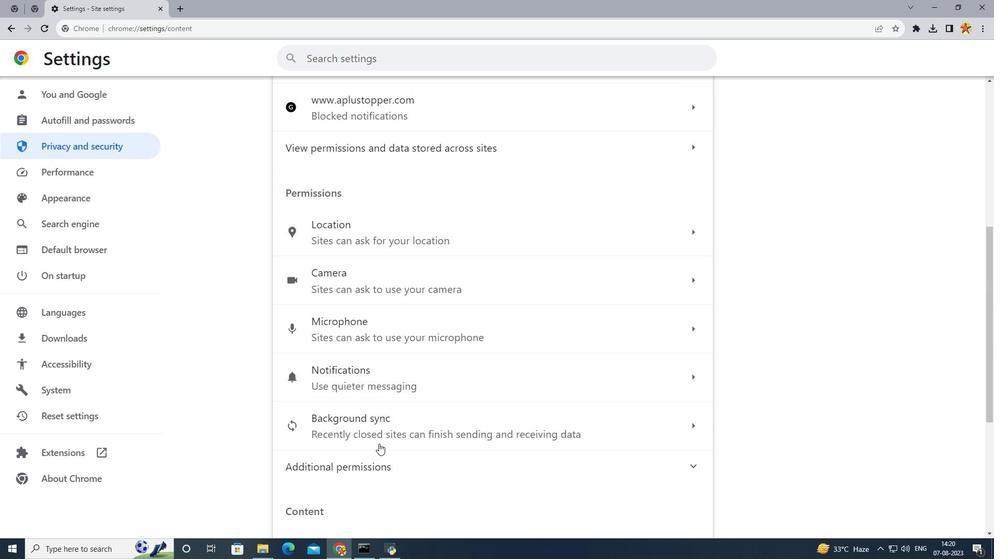 
Action: Mouse scrolled (379, 444) with delta (0, 0)
Screenshot: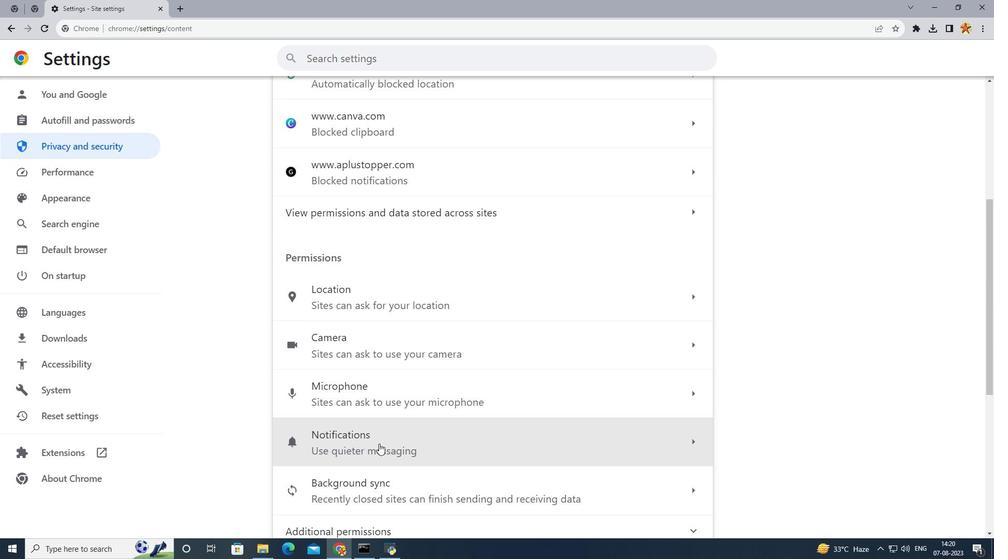 
Action: Mouse scrolled (379, 443) with delta (0, 0)
Screenshot: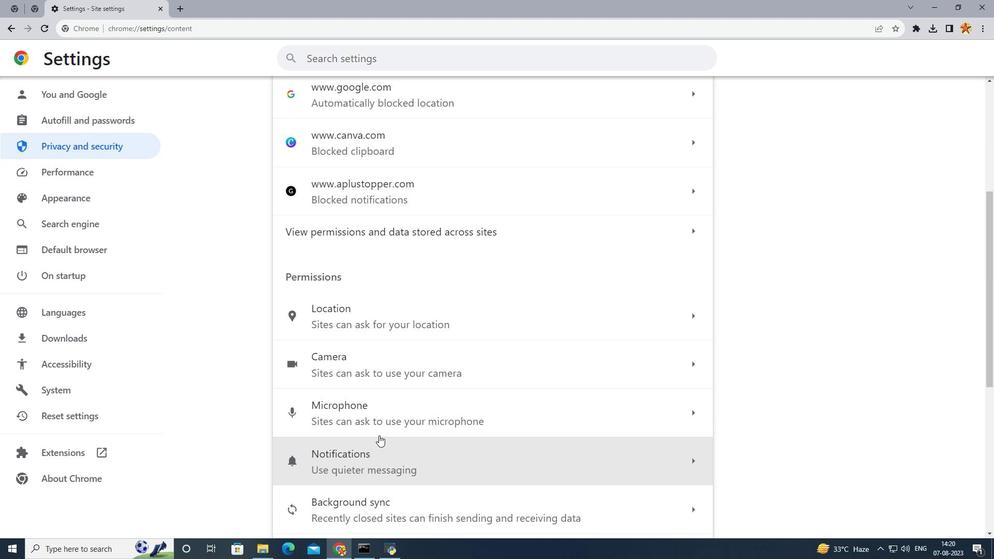 
Action: Mouse moved to (409, 397)
Screenshot: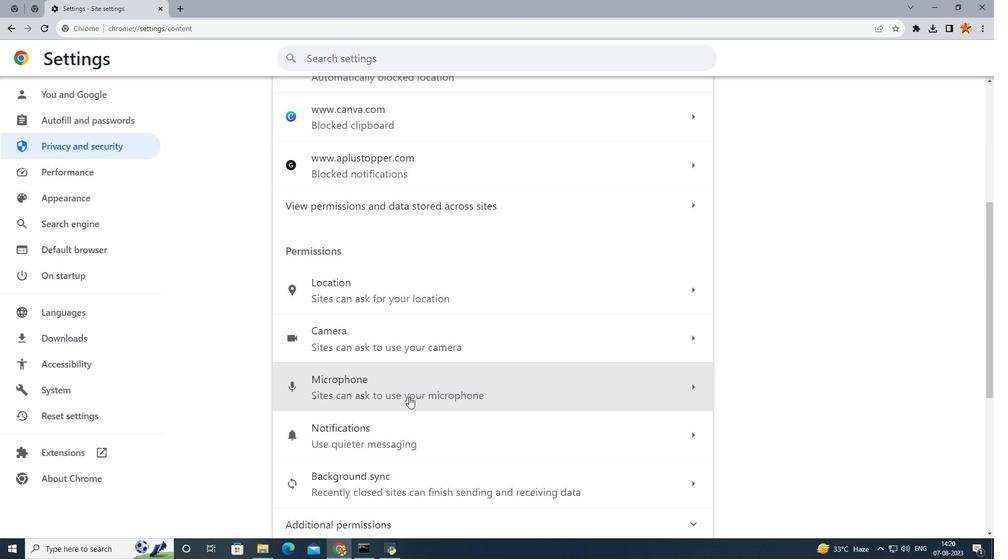 
Action: Mouse pressed left at (409, 397)
Screenshot: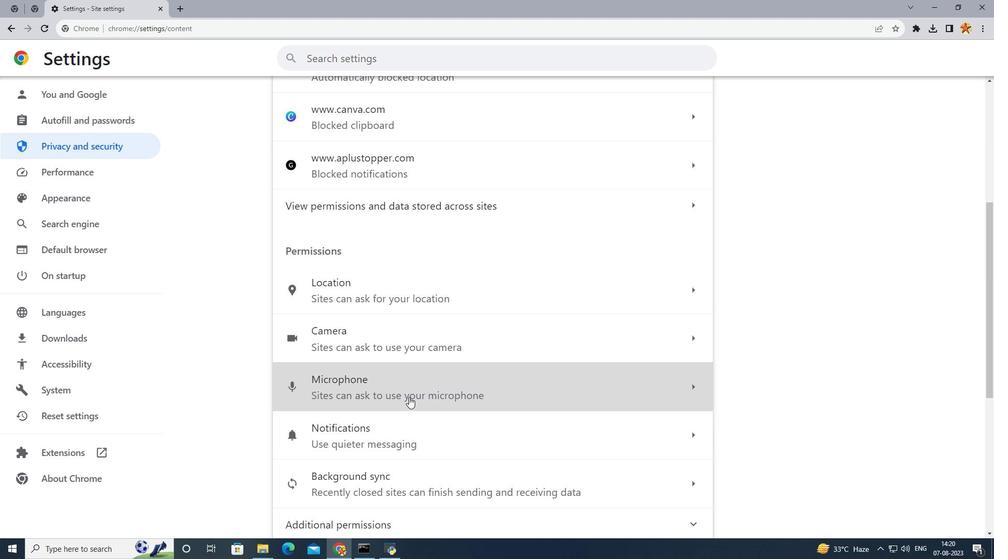 
Action: Mouse moved to (474, 263)
Screenshot: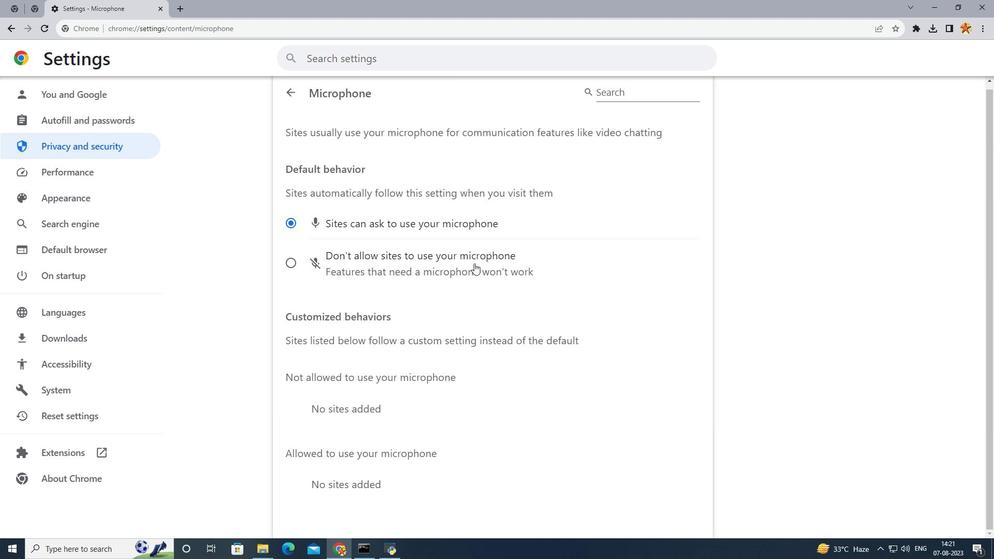 
Action: Mouse pressed left at (474, 263)
Screenshot: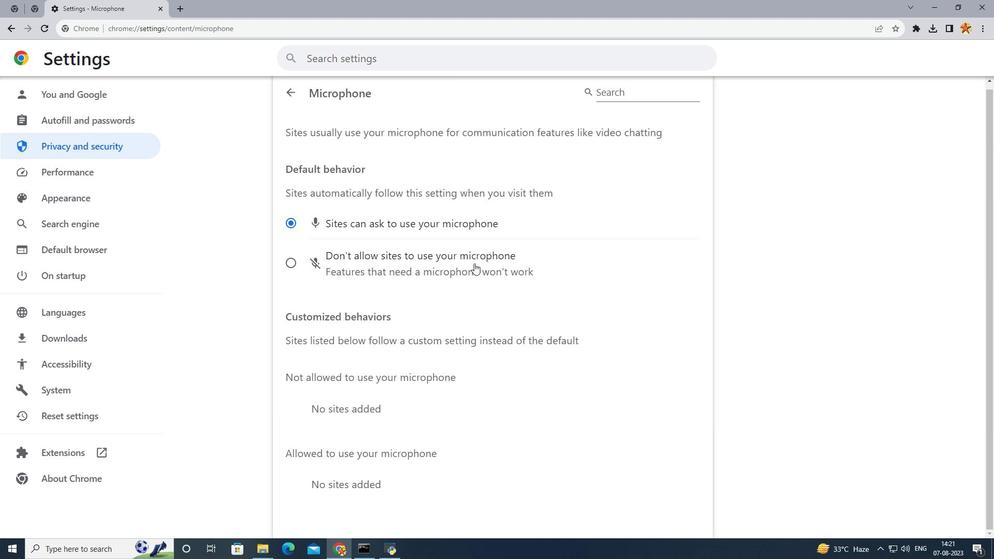 
Action: Mouse moved to (475, 229)
Screenshot: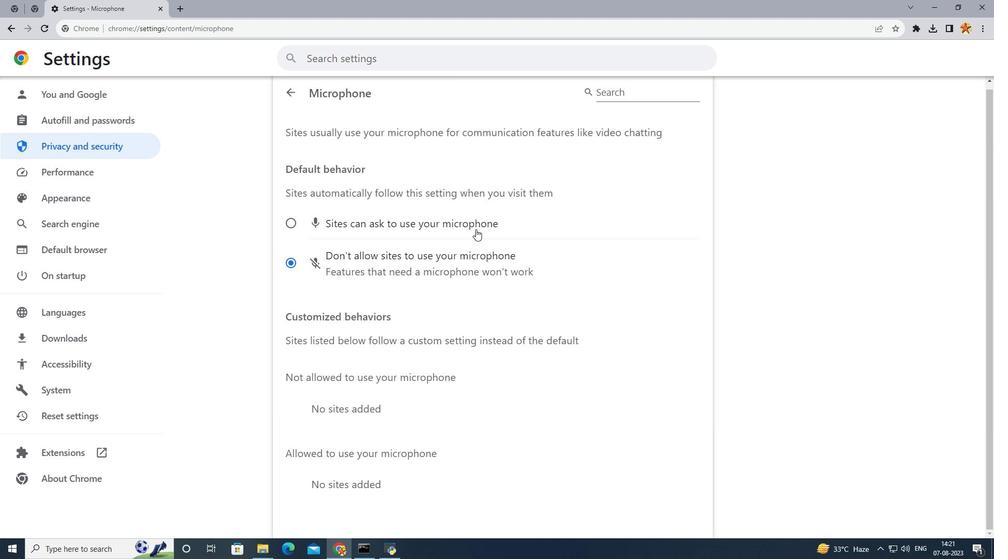 
Action: Mouse pressed left at (475, 229)
Screenshot: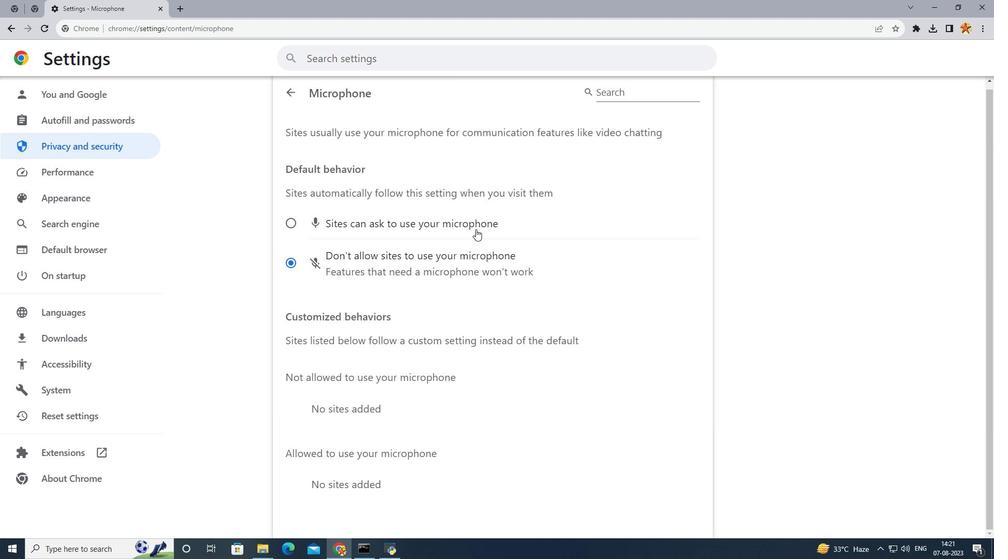 
Action: Mouse moved to (452, 269)
Screenshot: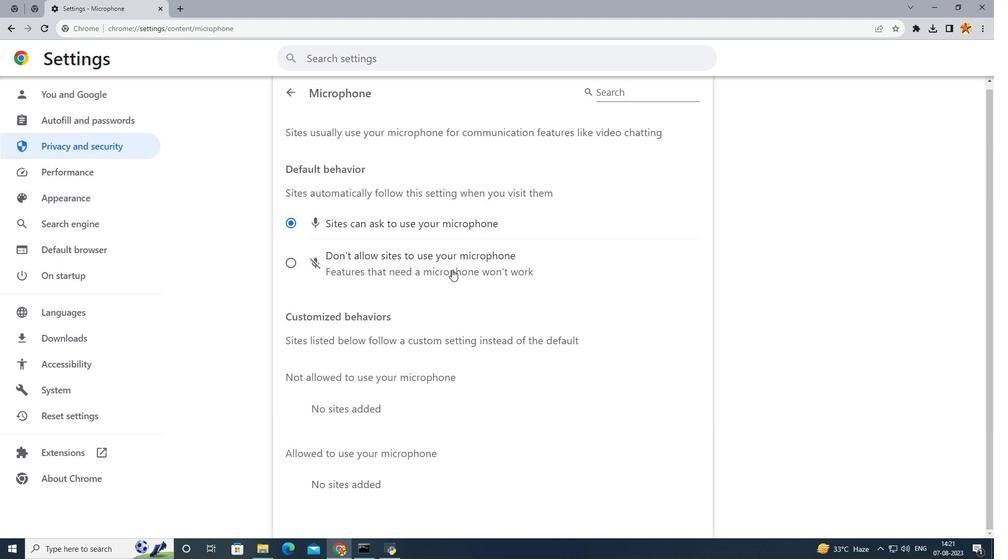 
Action: Mouse pressed left at (452, 269)
Screenshot: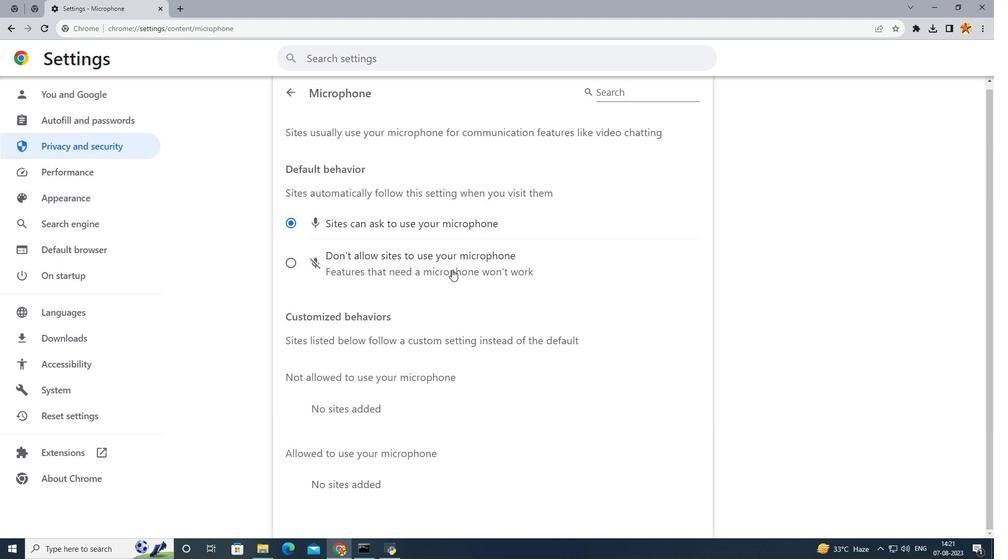 
Action: Mouse moved to (472, 227)
Screenshot: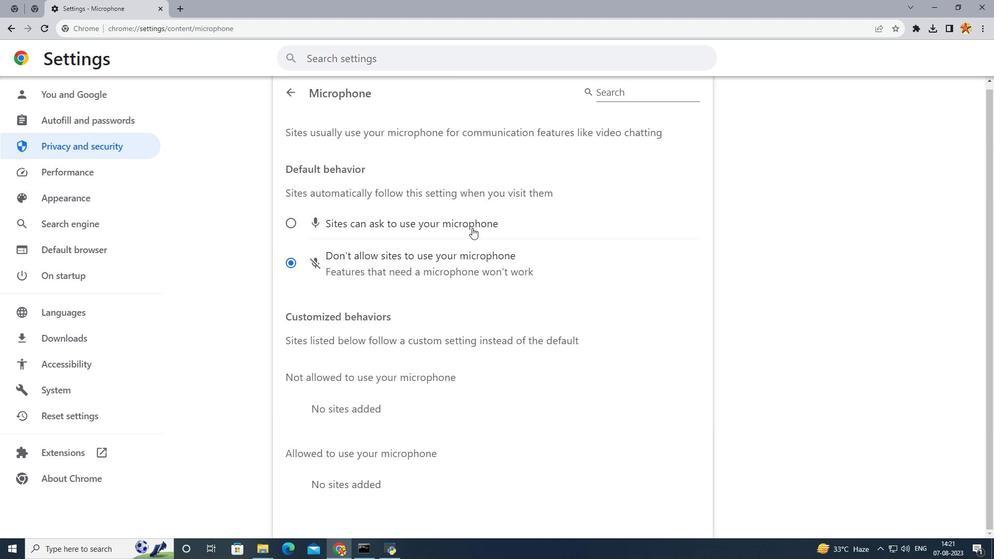 
Action: Mouse pressed left at (472, 227)
Screenshot: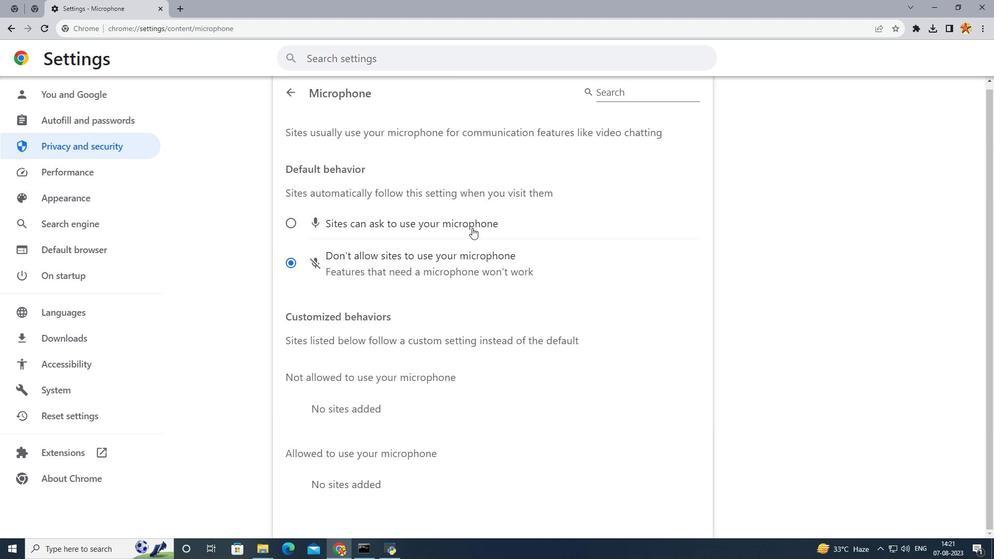 
Action: Mouse moved to (452, 257)
Screenshot: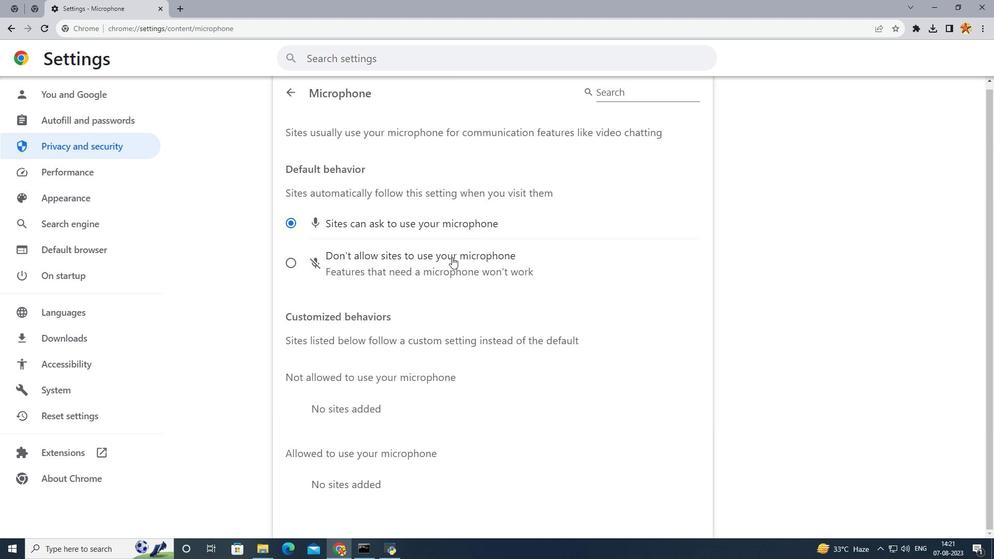 
Action: Mouse pressed left at (452, 257)
Screenshot: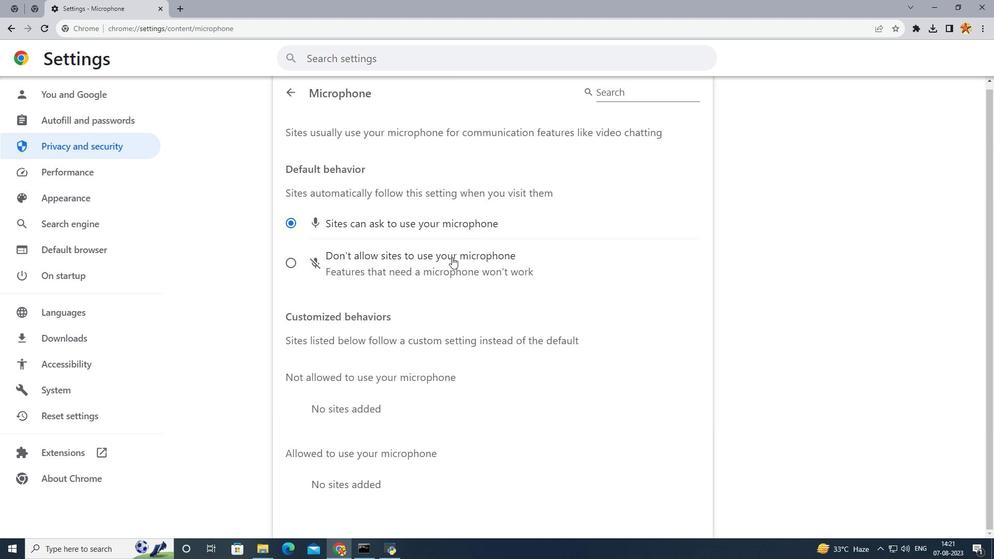 
Action: Mouse moved to (11, 33)
Screenshot: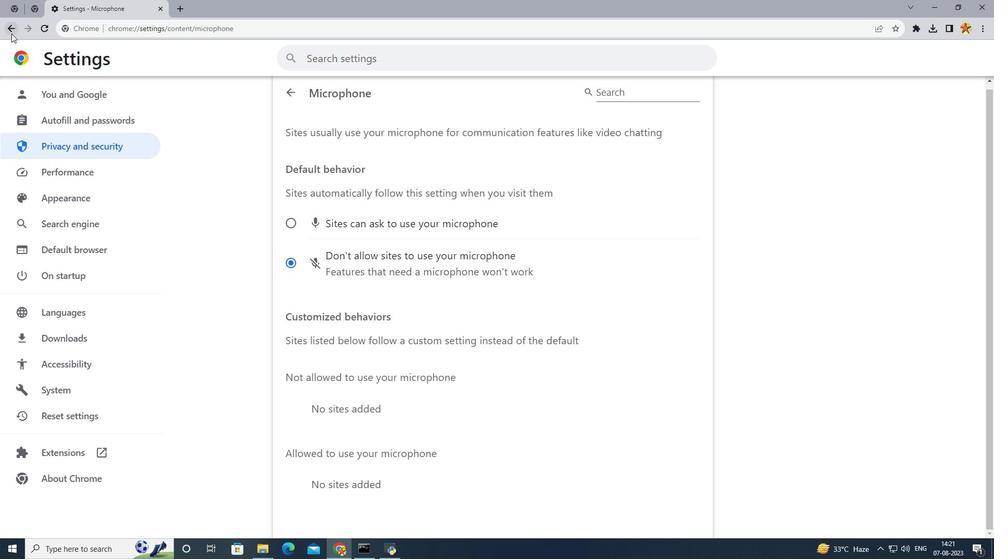 
Action: Mouse pressed left at (11, 33)
Screenshot: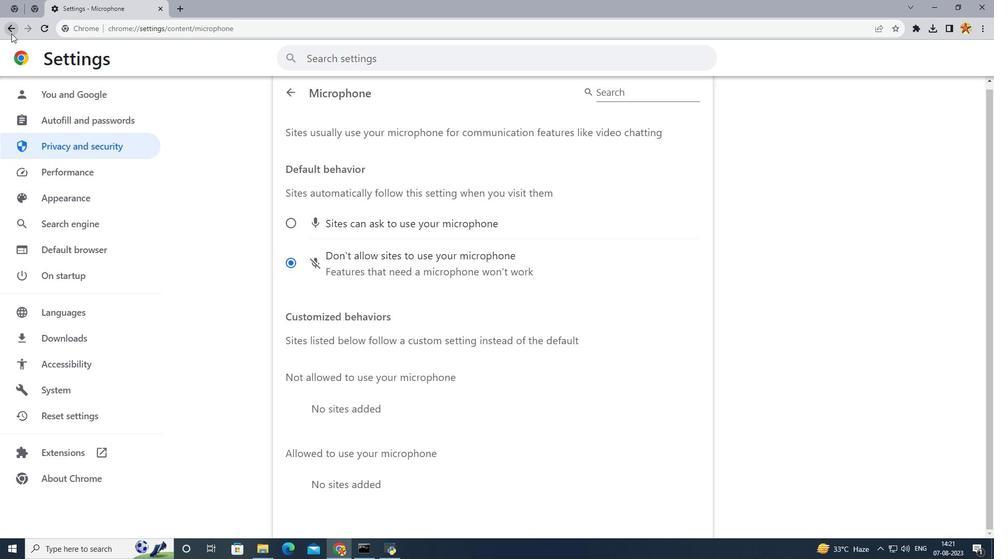 
Action: Mouse moved to (330, 261)
Screenshot: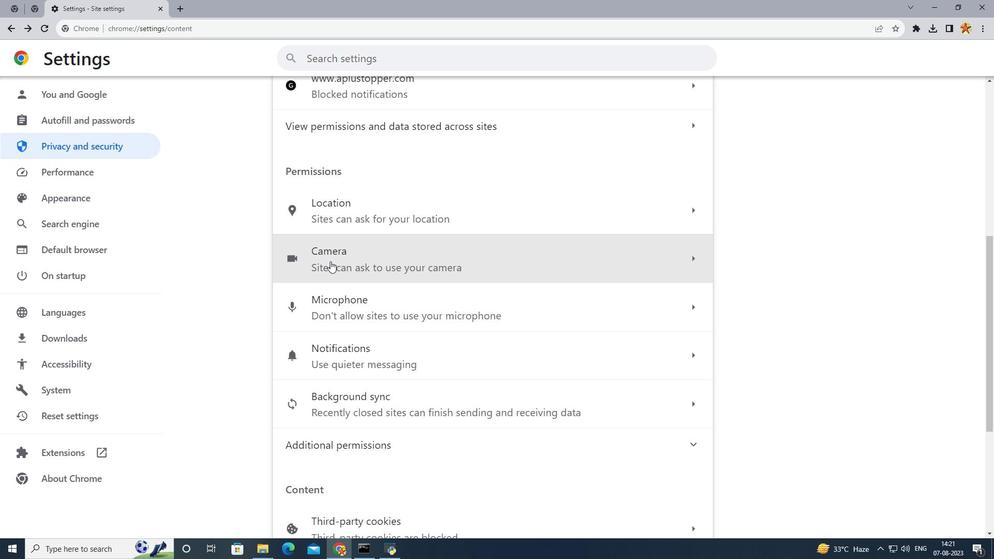
Action: Mouse pressed left at (330, 261)
Screenshot: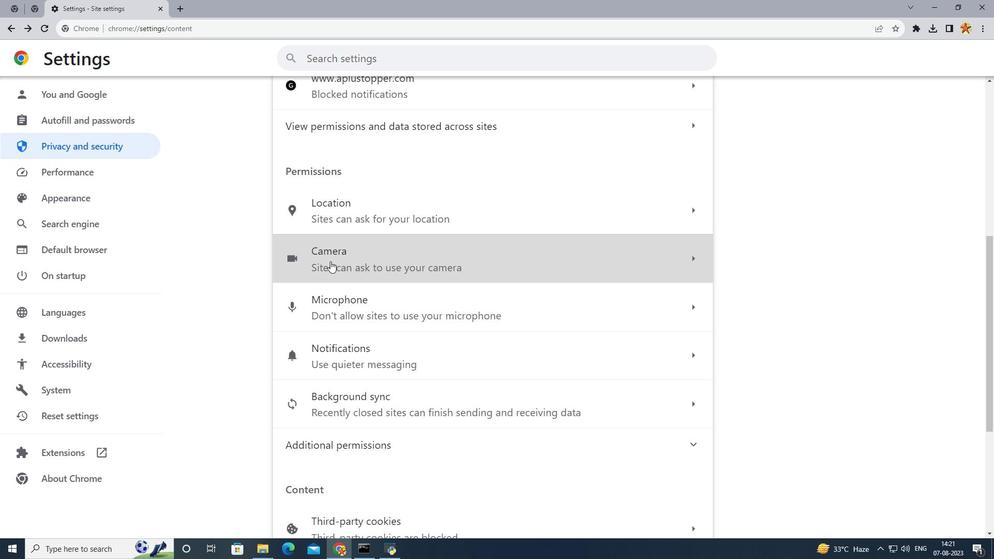 
Action: Mouse moved to (356, 249)
Screenshot: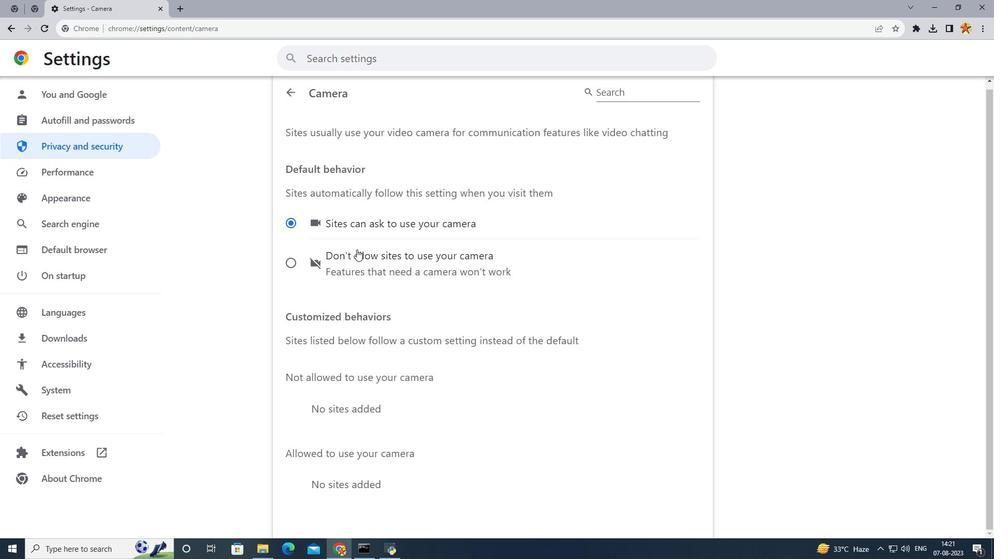 
Action: Mouse pressed left at (356, 249)
Screenshot: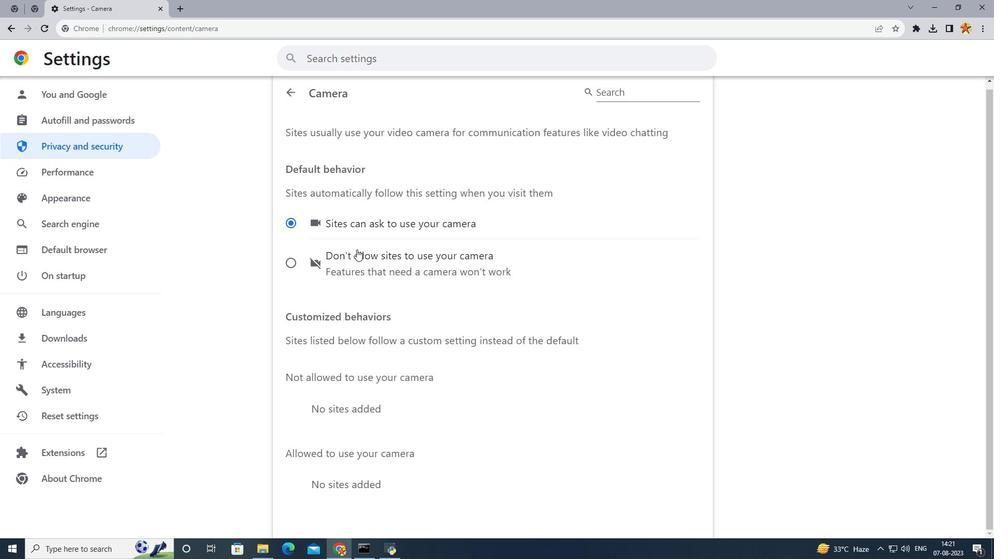 
Action: Mouse moved to (359, 224)
Screenshot: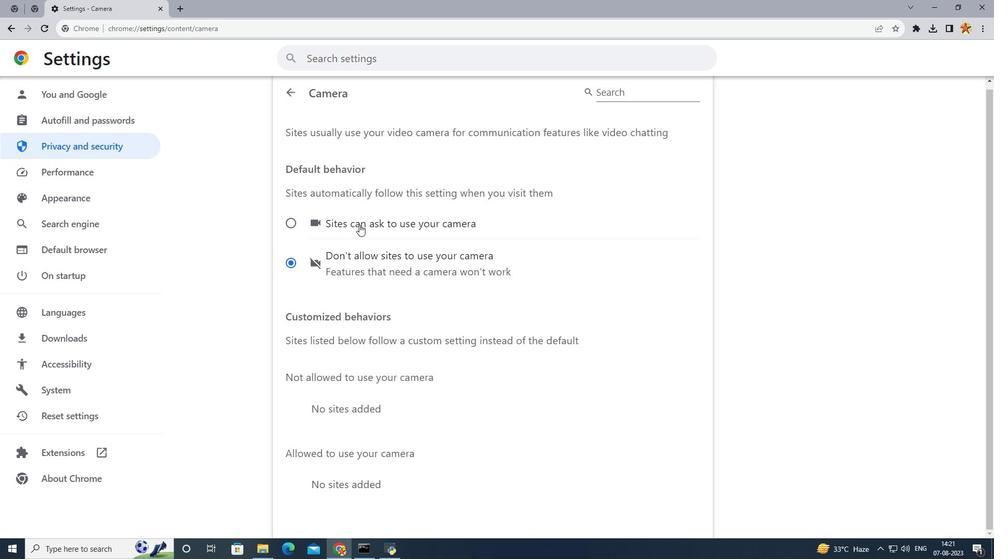 
Action: Mouse pressed left at (359, 224)
Screenshot: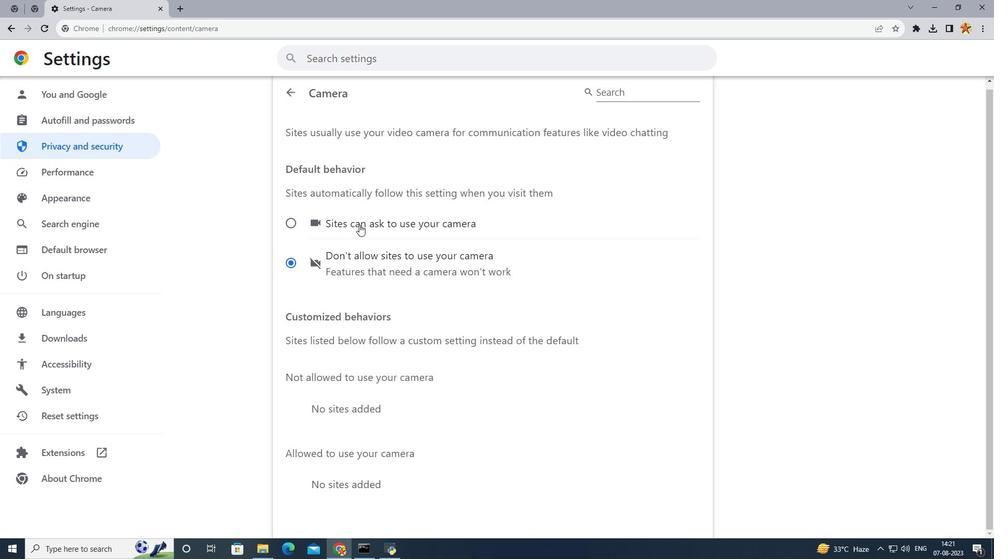 
Action: Mouse moved to (344, 251)
Screenshot: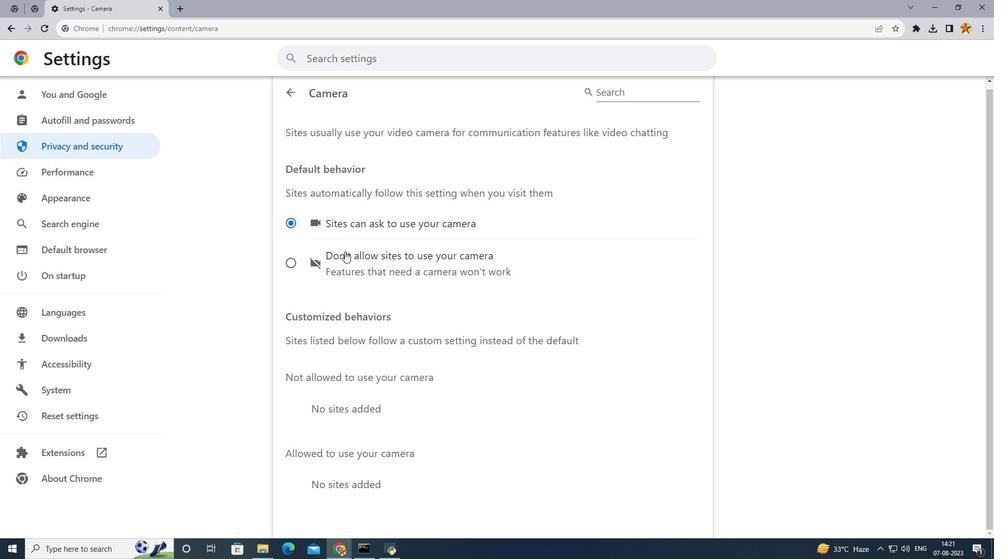 
Action: Mouse pressed left at (344, 251)
Screenshot: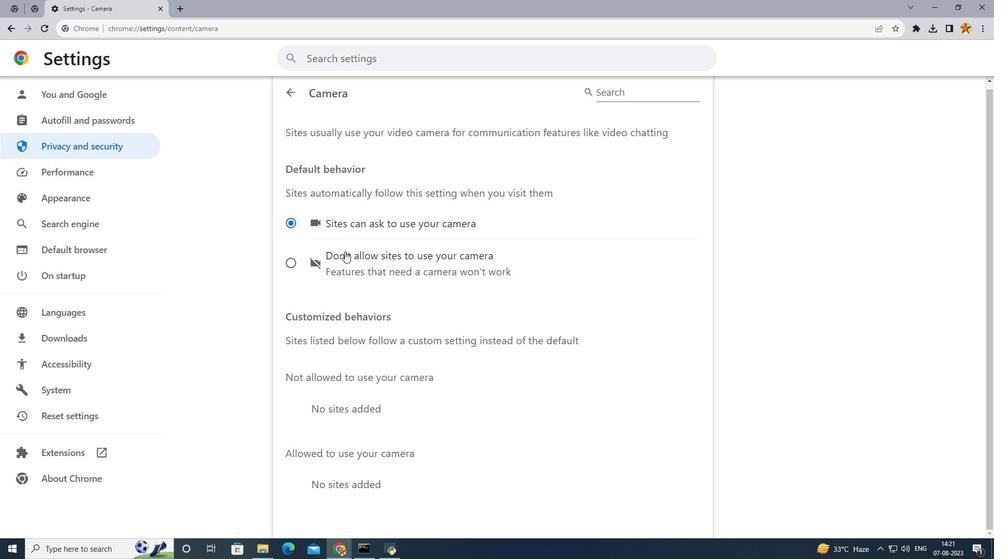 
Action: Mouse moved to (380, 218)
Screenshot: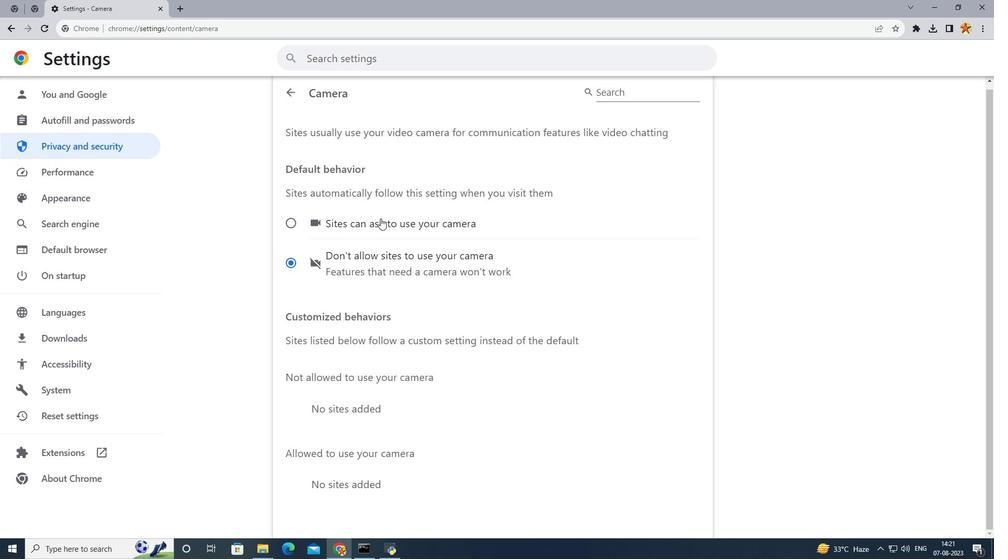 
Action: Mouse pressed left at (380, 218)
Screenshot: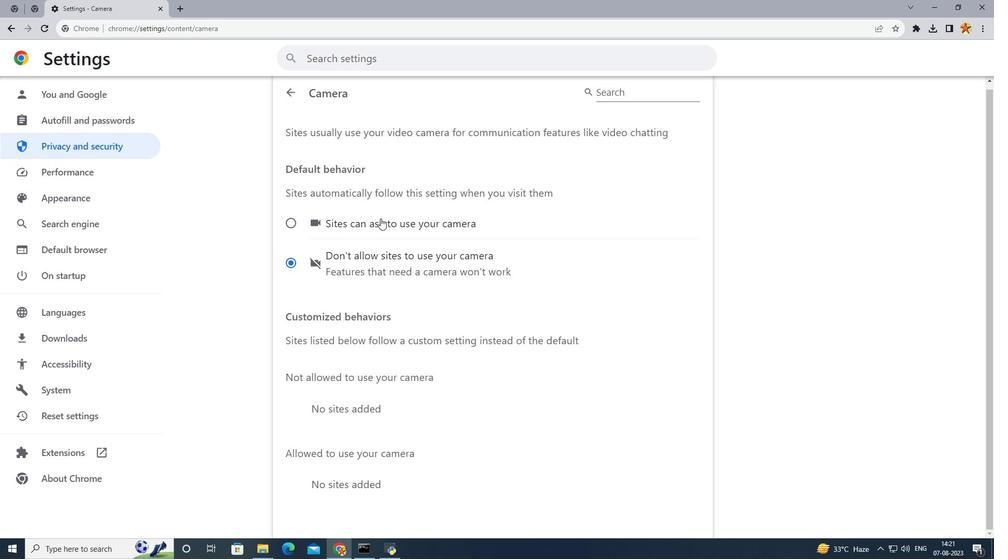 
Action: Mouse moved to (337, 253)
Screenshot: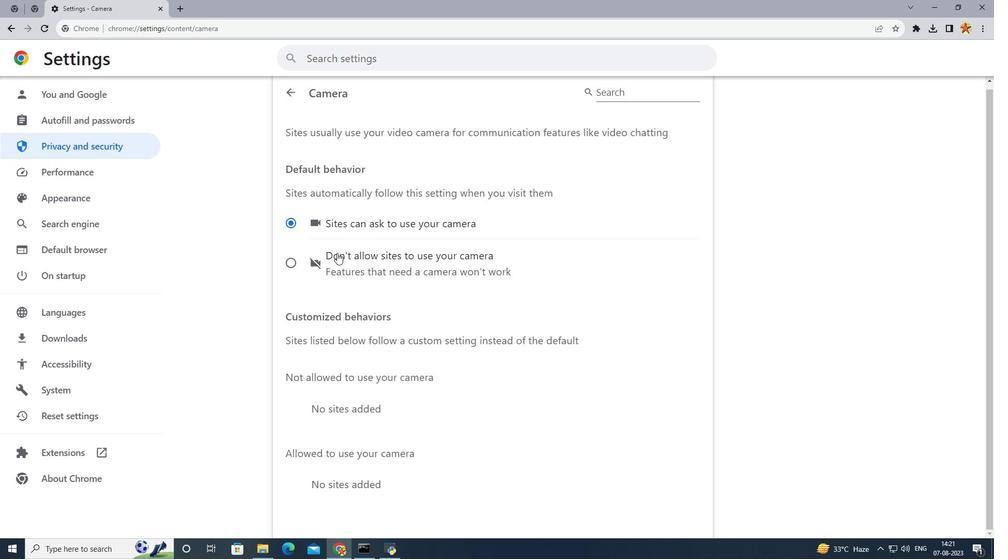 
Action: Mouse pressed left at (337, 253)
Screenshot: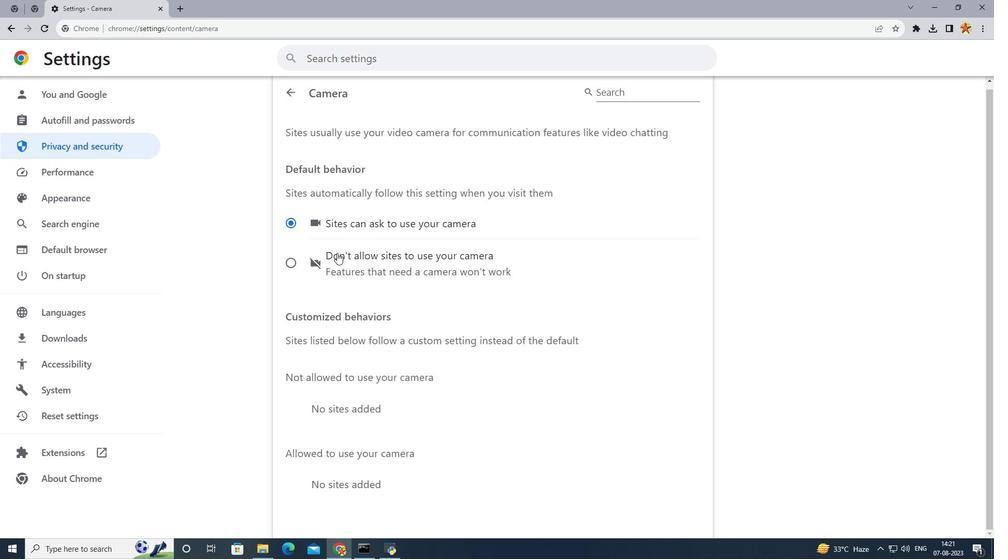 
Action: Mouse moved to (16, 30)
Screenshot: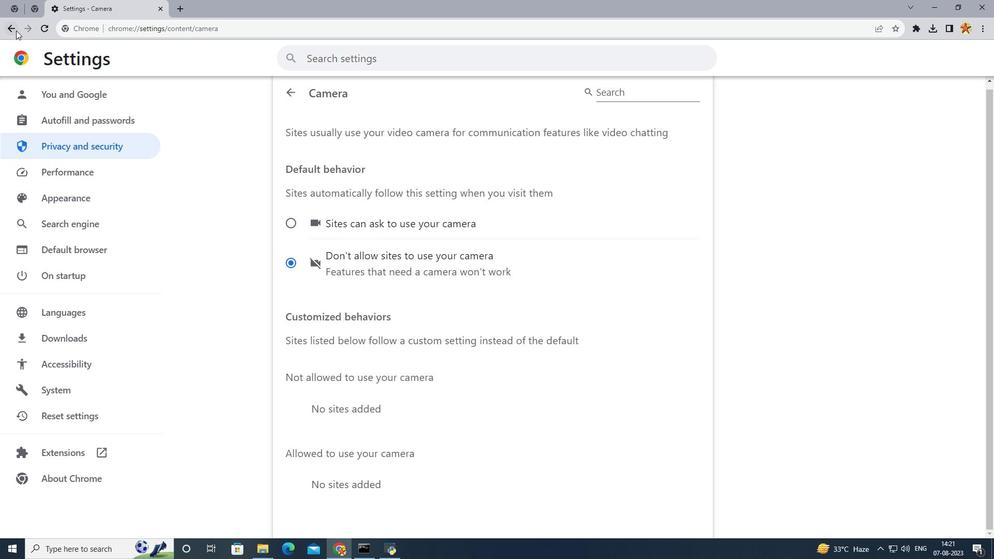 
Action: Mouse pressed left at (16, 30)
Screenshot: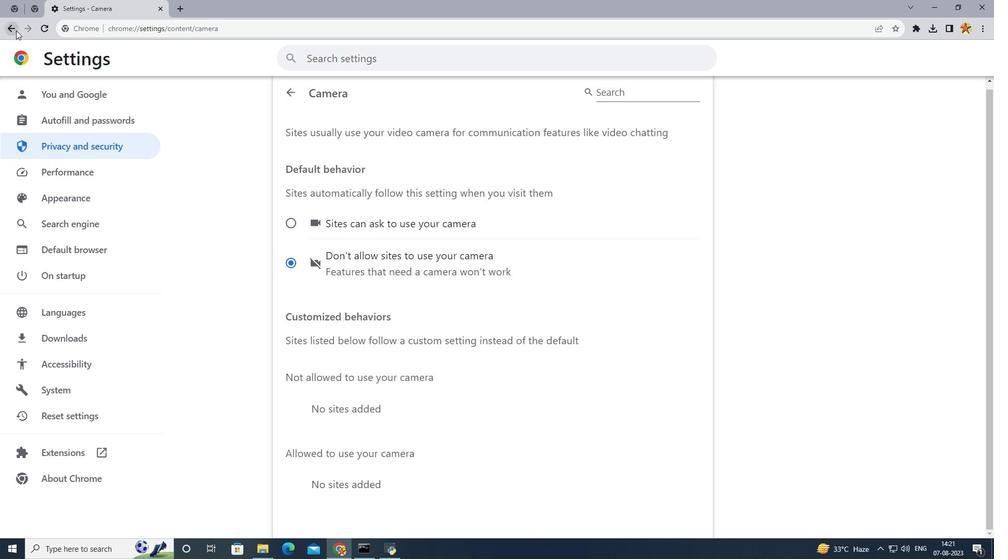 
Action: Mouse moved to (8, 28)
Screenshot: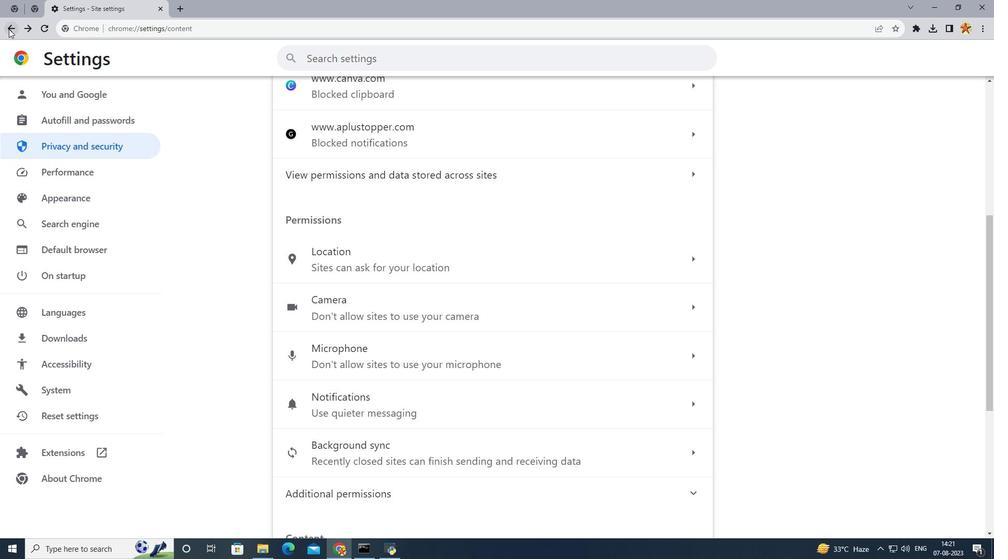 
Action: Mouse pressed left at (8, 28)
Screenshot: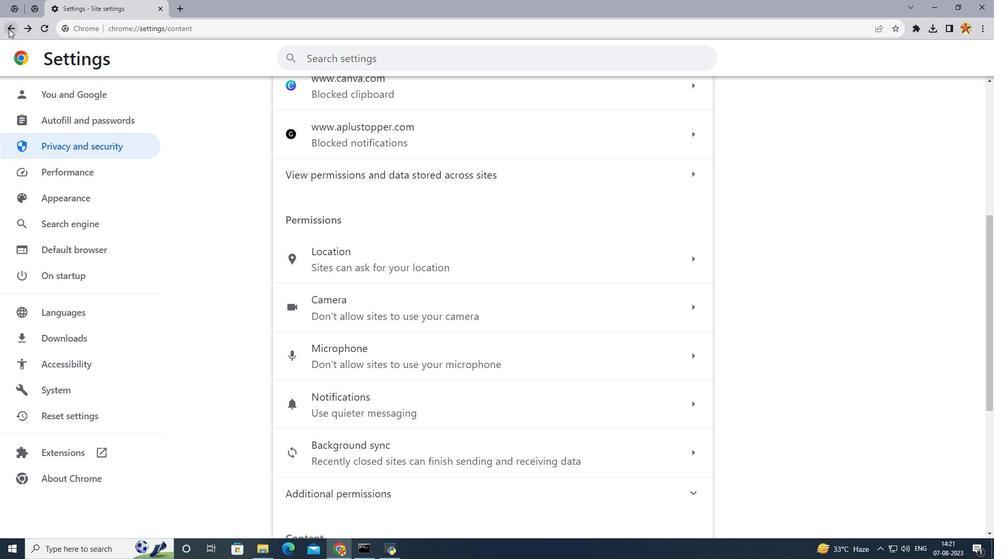 
Action: Mouse pressed left at (8, 28)
Screenshot: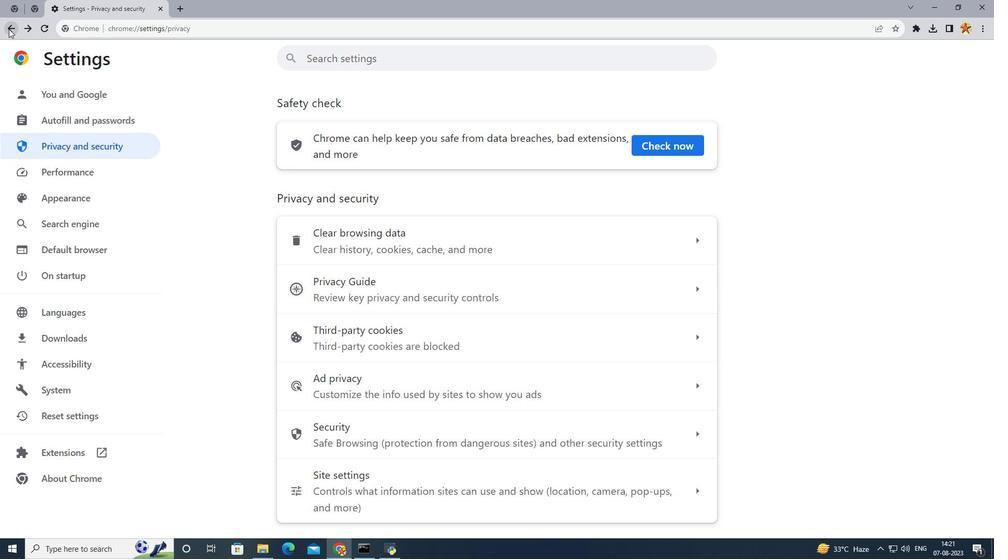 
Action: Mouse moved to (443, 376)
Screenshot: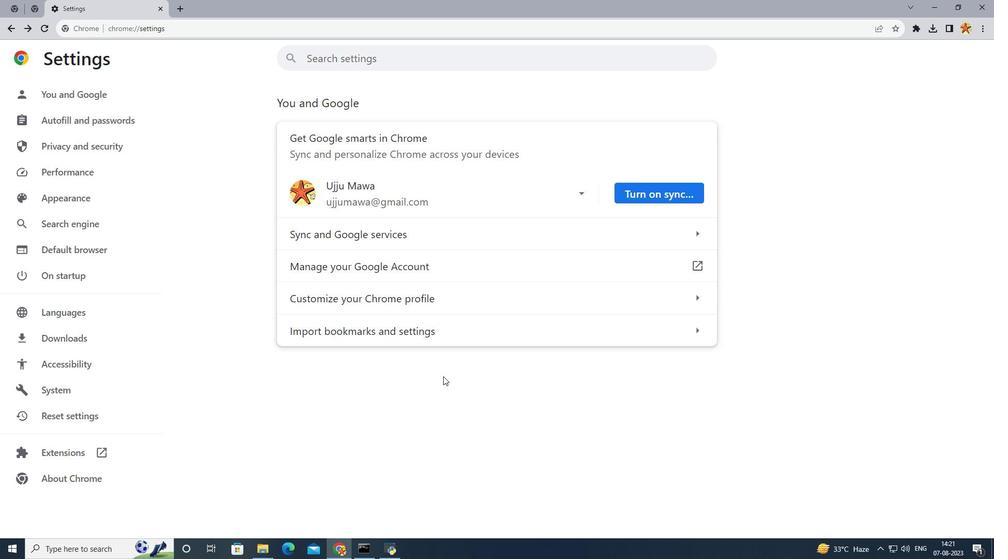 
